 Task: Find connections with filter location San Pablo Jocopilas with filter topic #nowhiringwith filter profile language English with filter current company Flipkart with filter school Goa Institute of Management (GIM) with filter industry Biotechnology Research with filter service category Information Management with filter keywords title Social Media Specialist
Action: Mouse moved to (521, 83)
Screenshot: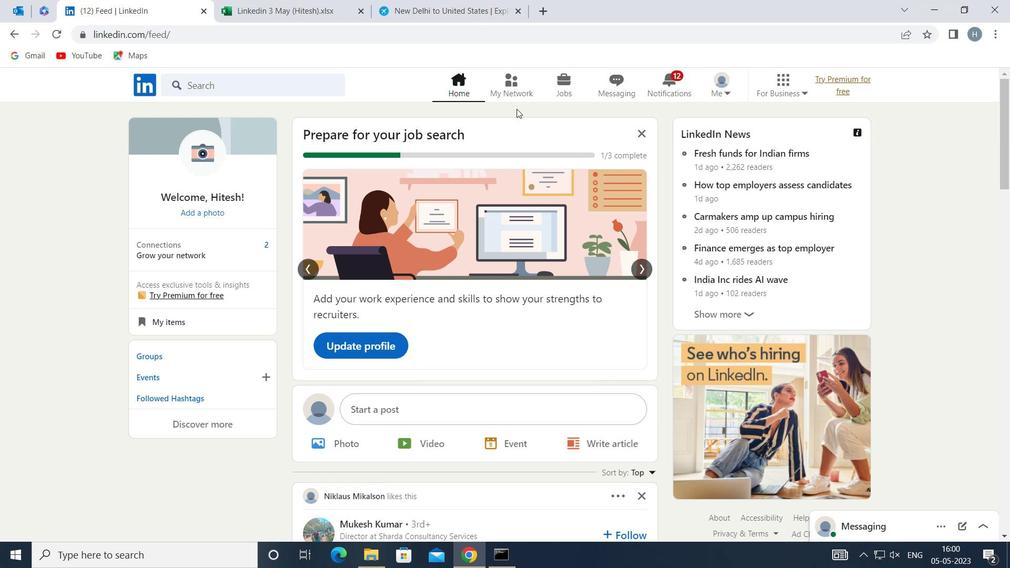 
Action: Mouse pressed left at (521, 83)
Screenshot: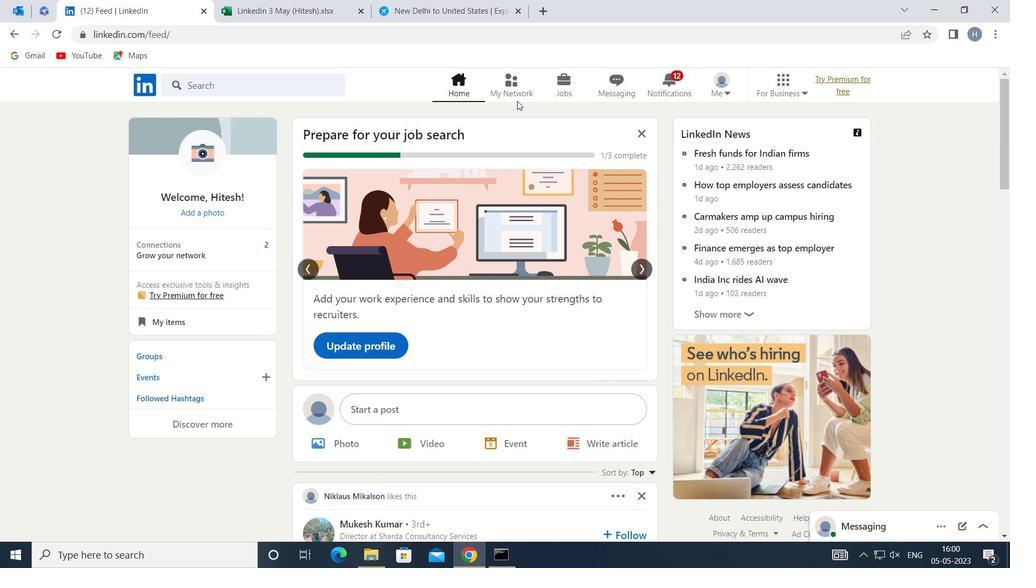 
Action: Mouse moved to (300, 153)
Screenshot: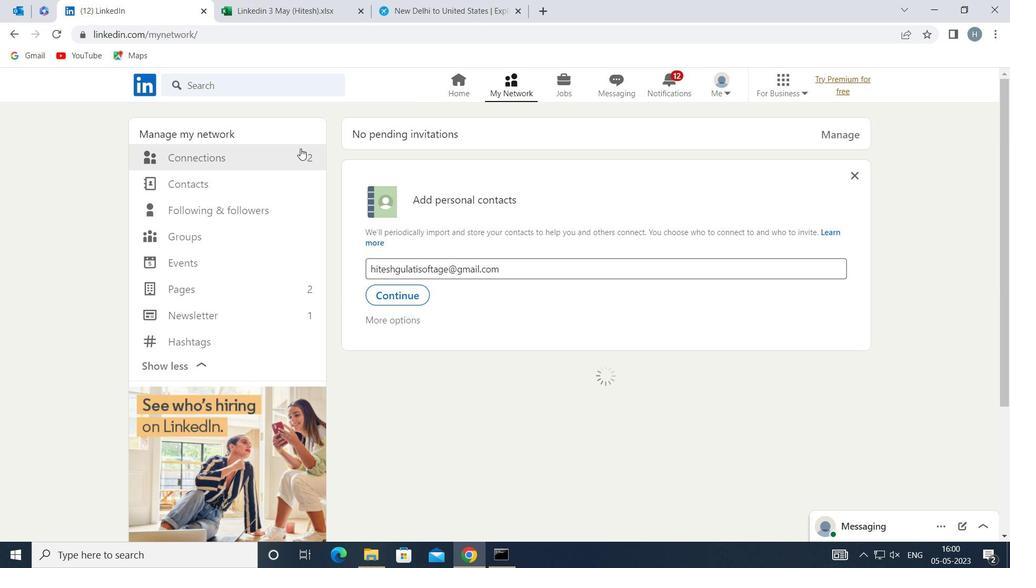 
Action: Mouse pressed left at (300, 153)
Screenshot: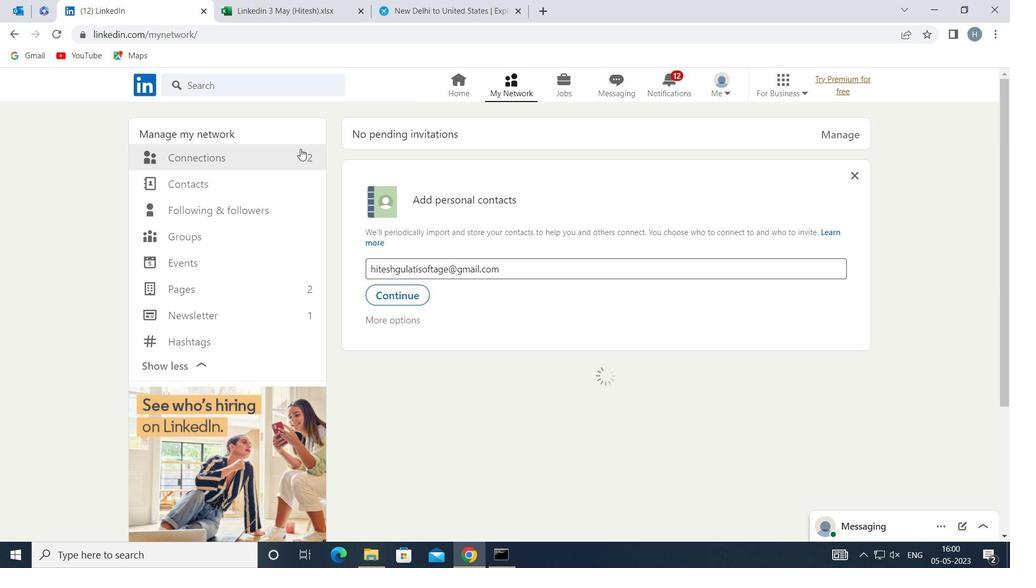 
Action: Mouse moved to (582, 160)
Screenshot: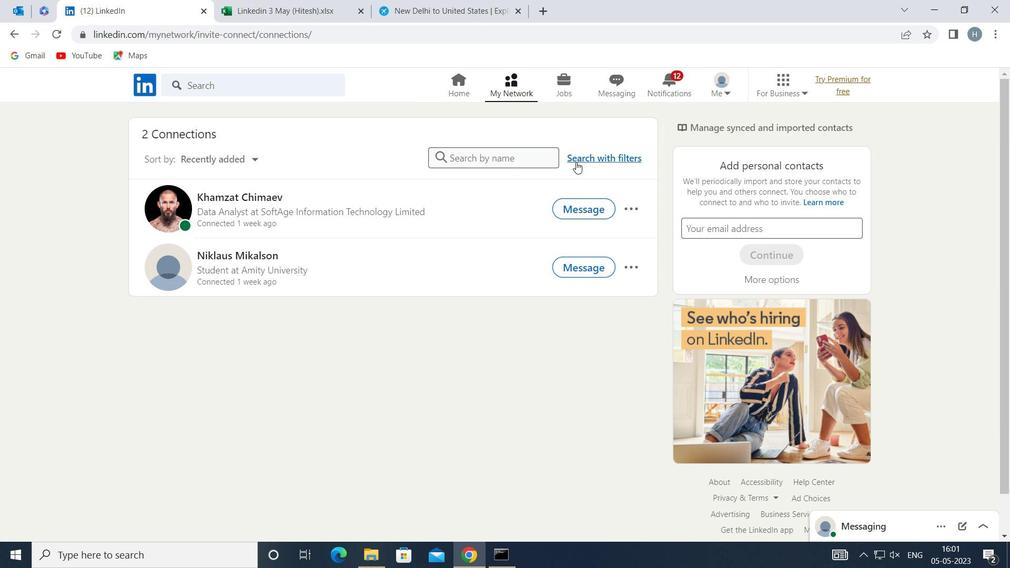 
Action: Mouse pressed left at (582, 160)
Screenshot: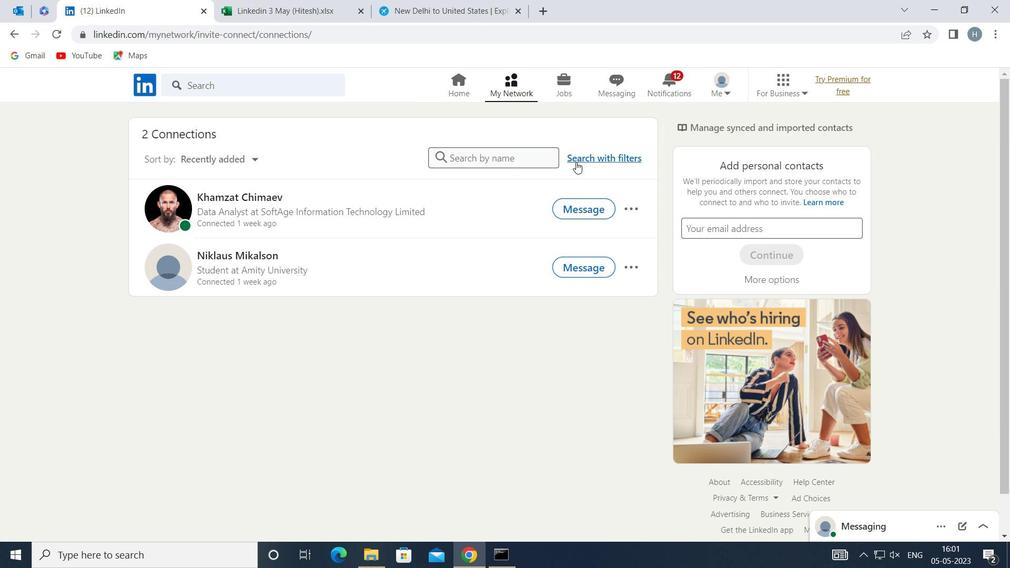 
Action: Mouse moved to (559, 123)
Screenshot: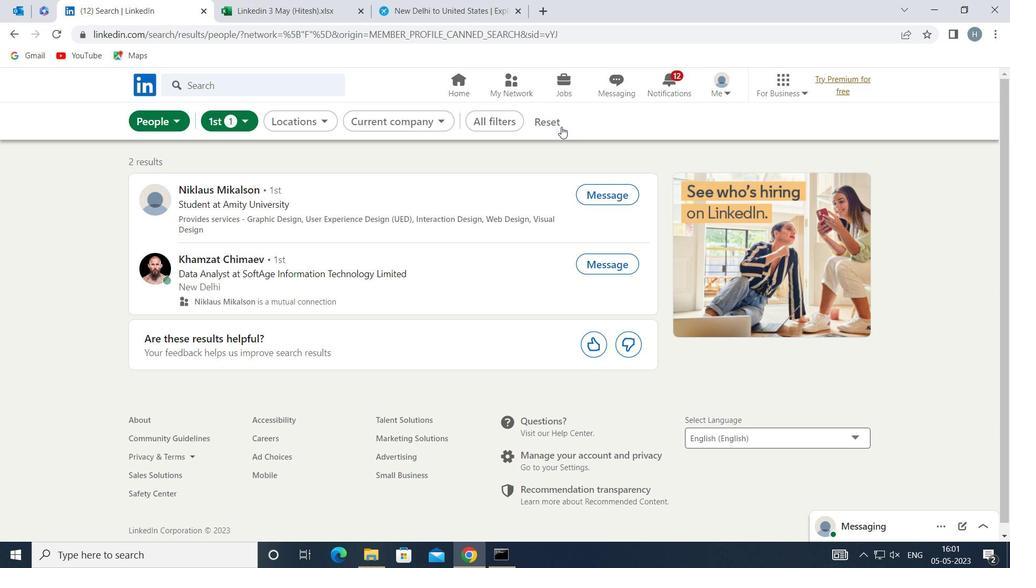 
Action: Mouse pressed left at (559, 123)
Screenshot: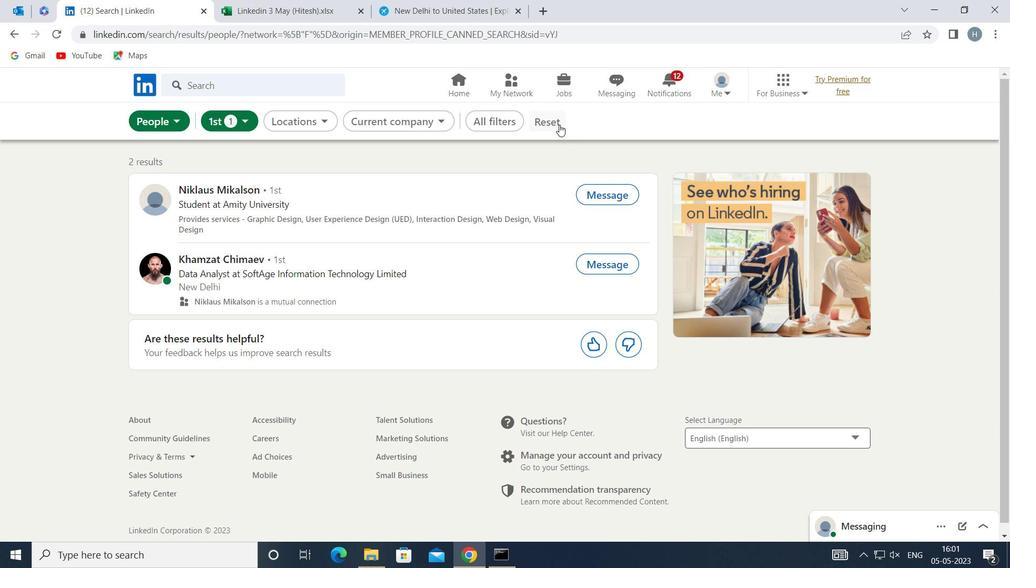 
Action: Mouse moved to (539, 118)
Screenshot: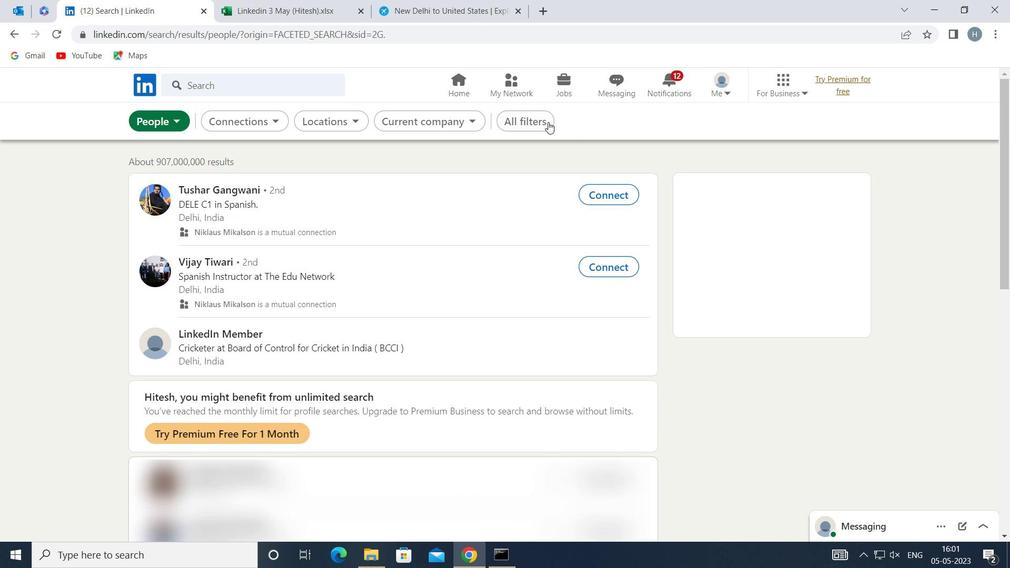 
Action: Mouse pressed left at (539, 118)
Screenshot: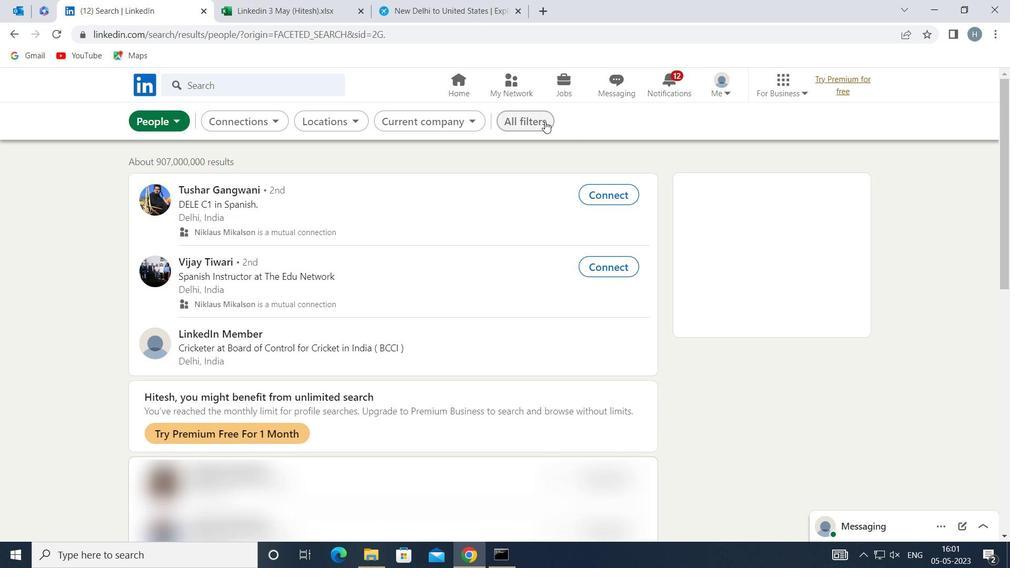 
Action: Mouse moved to (761, 220)
Screenshot: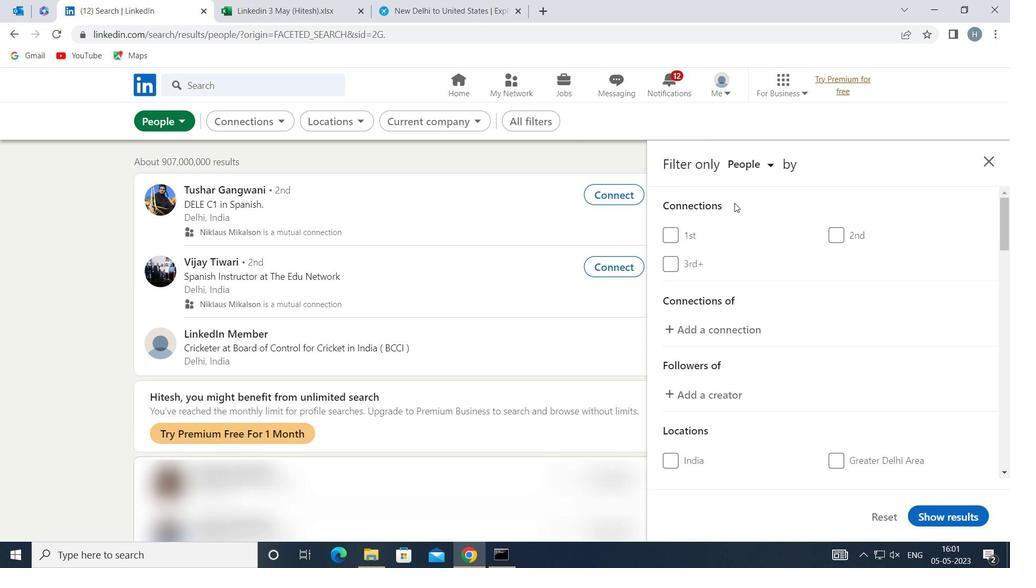 
Action: Mouse scrolled (761, 220) with delta (0, 0)
Screenshot: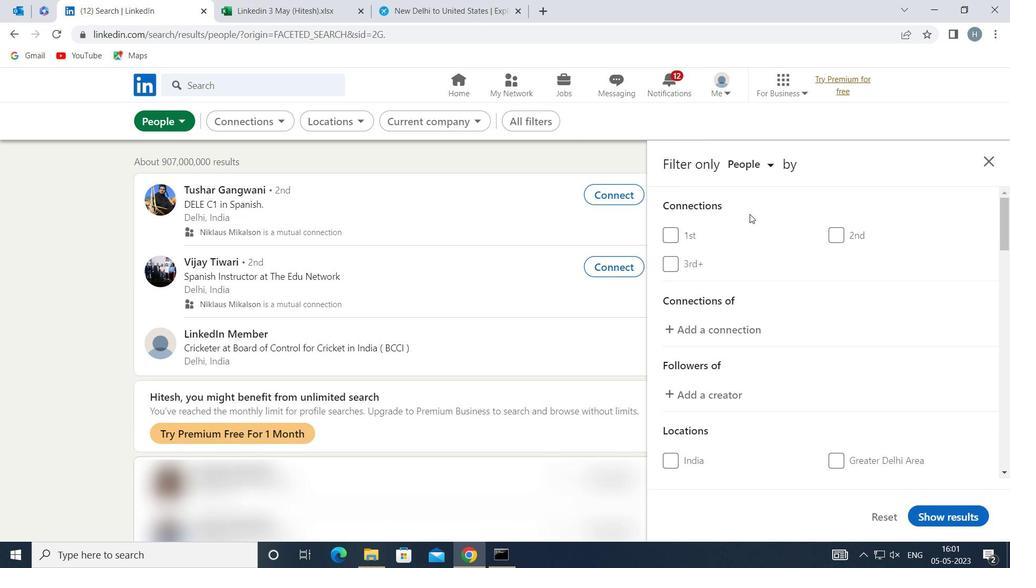 
Action: Mouse scrolled (761, 220) with delta (0, 0)
Screenshot: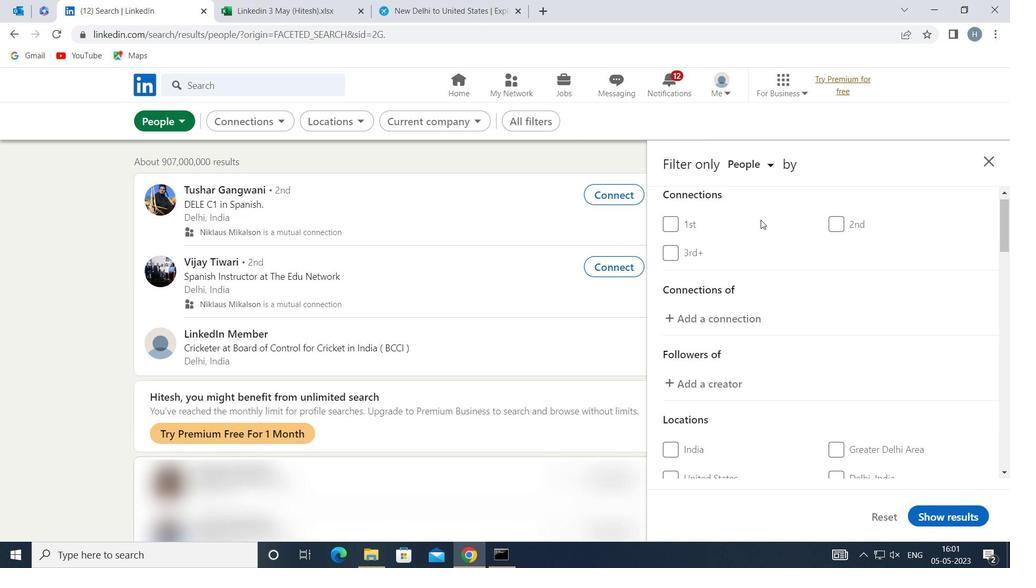 
Action: Mouse moved to (849, 378)
Screenshot: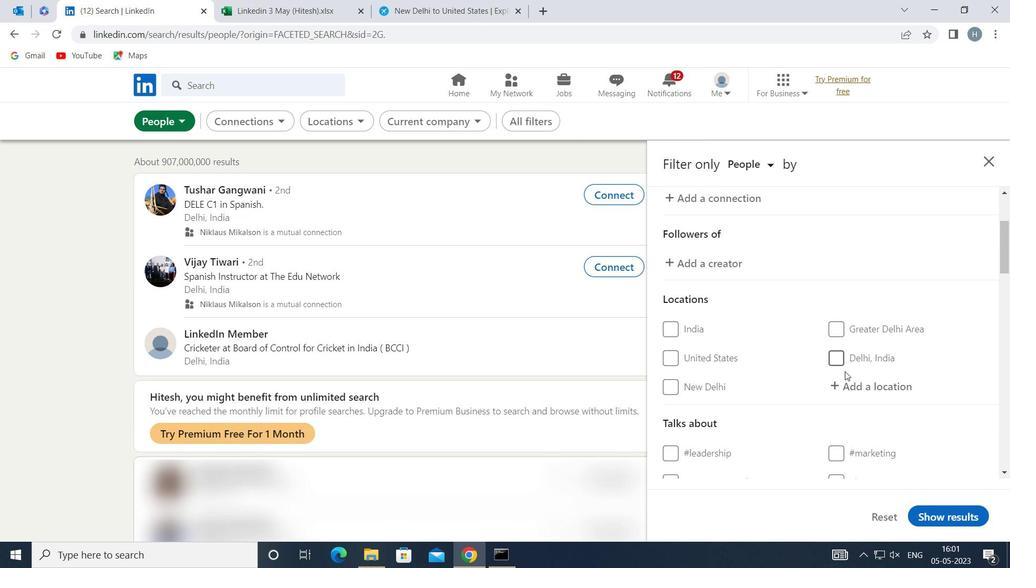 
Action: Mouse pressed left at (849, 378)
Screenshot: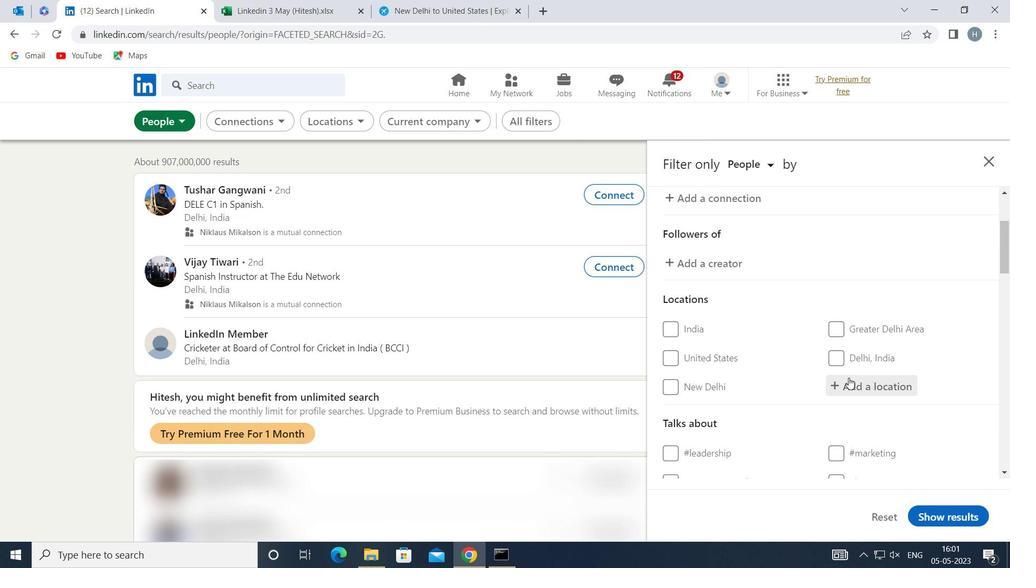 
Action: Mouse moved to (850, 378)
Screenshot: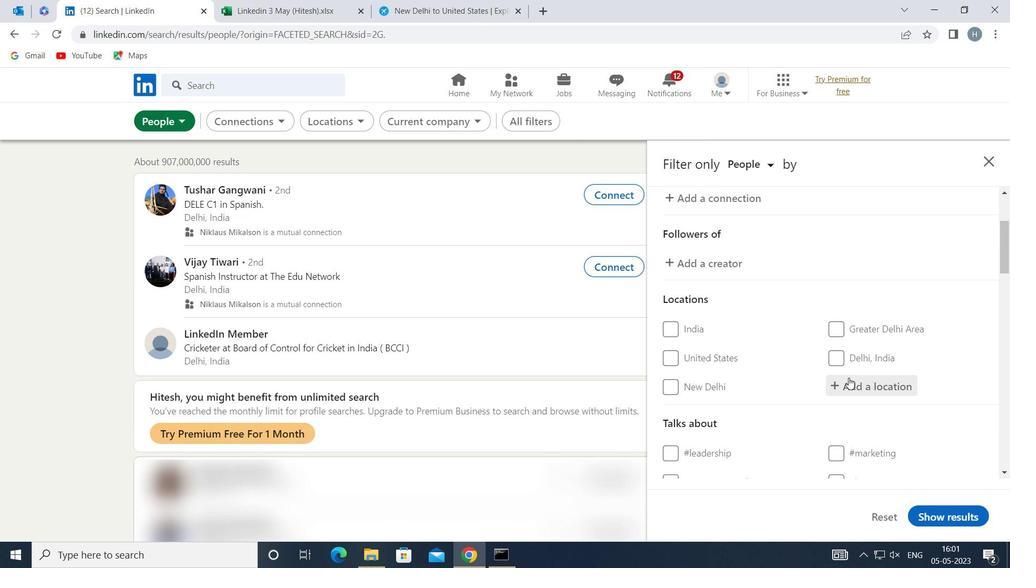 
Action: Key pressed <Key.shift>SAN<Key.space><Key.shift>PABLO<Key.space><Key.shift>JOCO
Screenshot: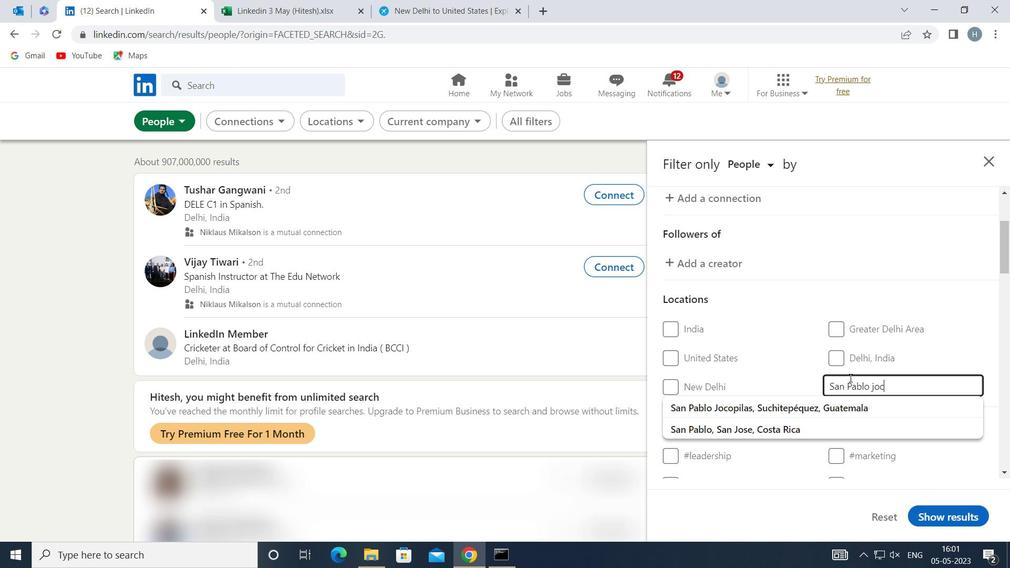 
Action: Mouse moved to (787, 401)
Screenshot: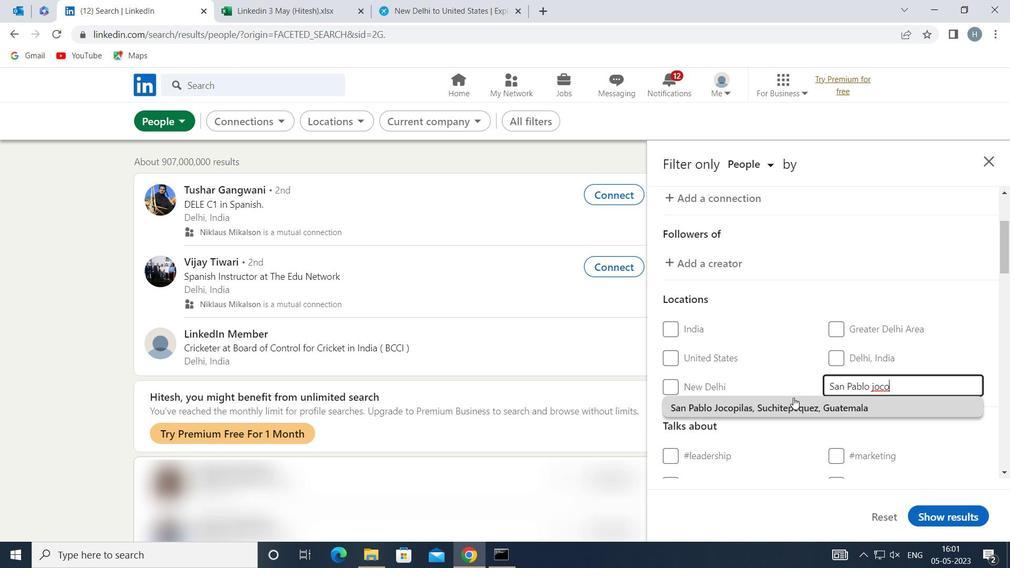 
Action: Mouse pressed left at (787, 401)
Screenshot: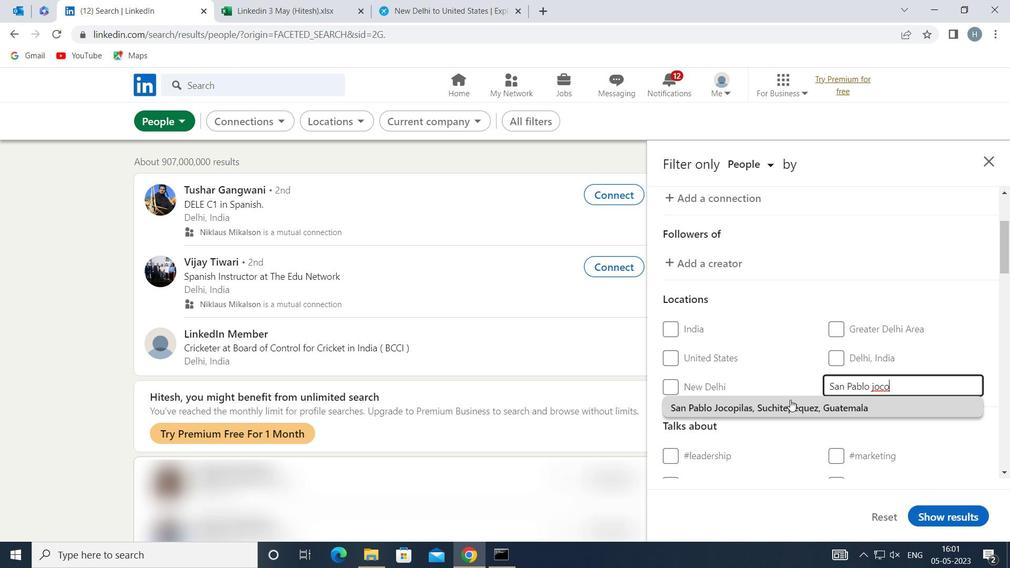 
Action: Mouse moved to (778, 347)
Screenshot: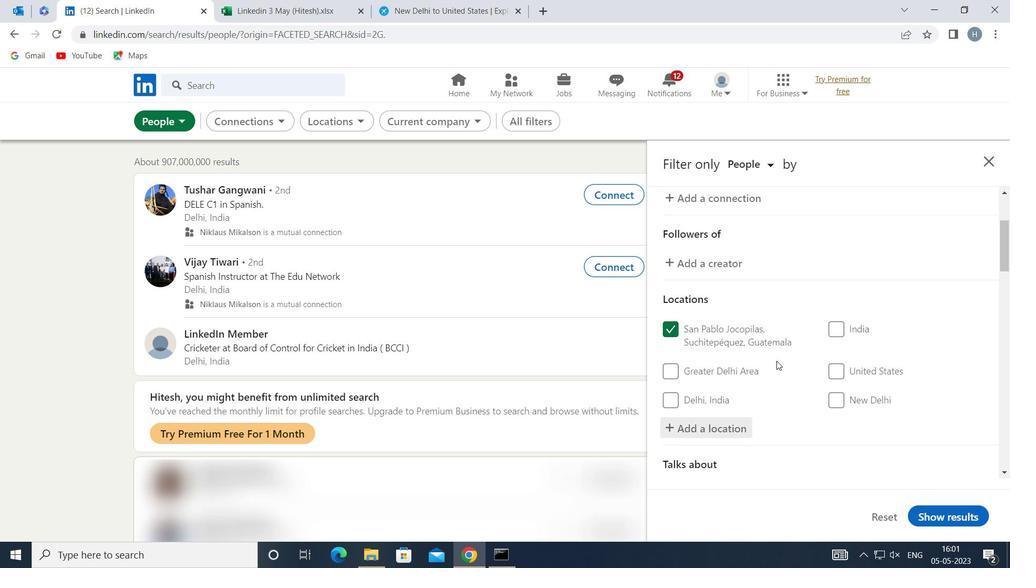 
Action: Mouse scrolled (778, 346) with delta (0, 0)
Screenshot: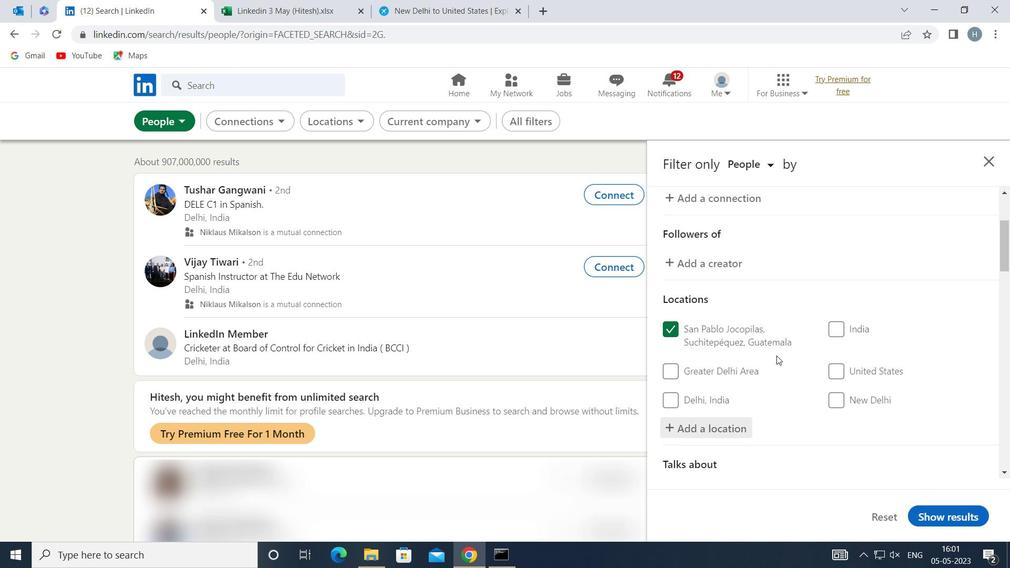 
Action: Mouse moved to (778, 347)
Screenshot: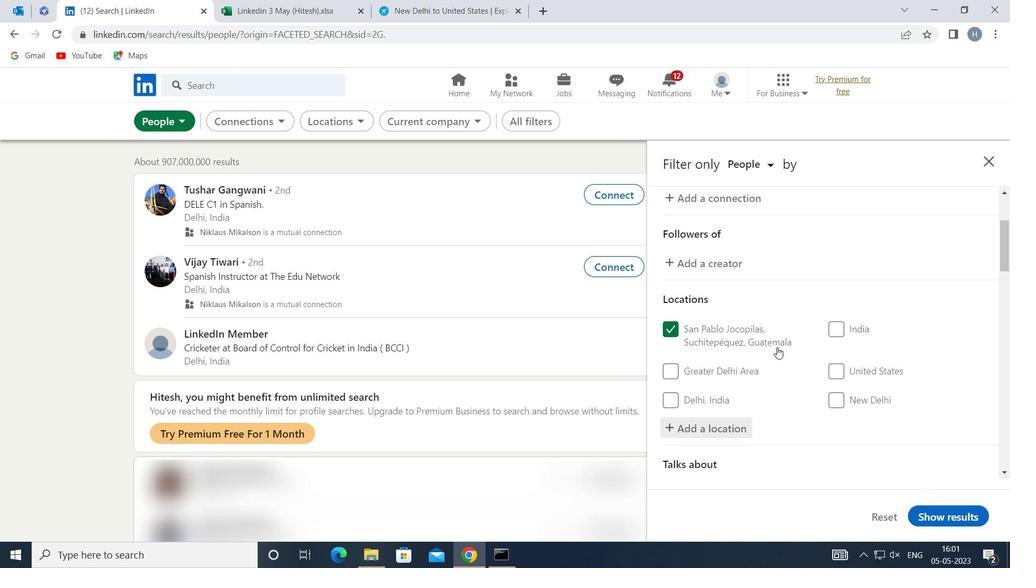 
Action: Mouse scrolled (778, 346) with delta (0, 0)
Screenshot: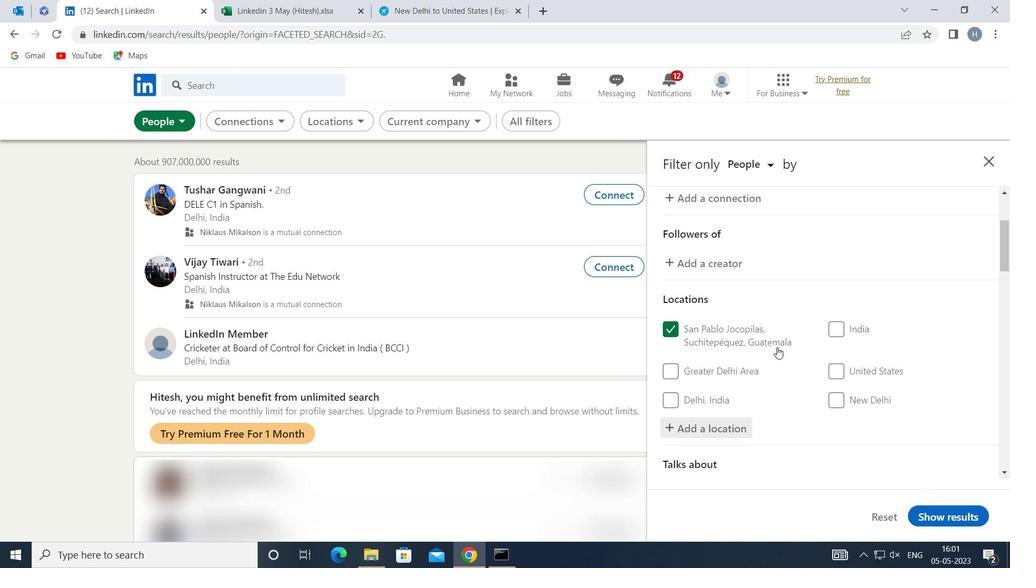 
Action: Mouse moved to (791, 342)
Screenshot: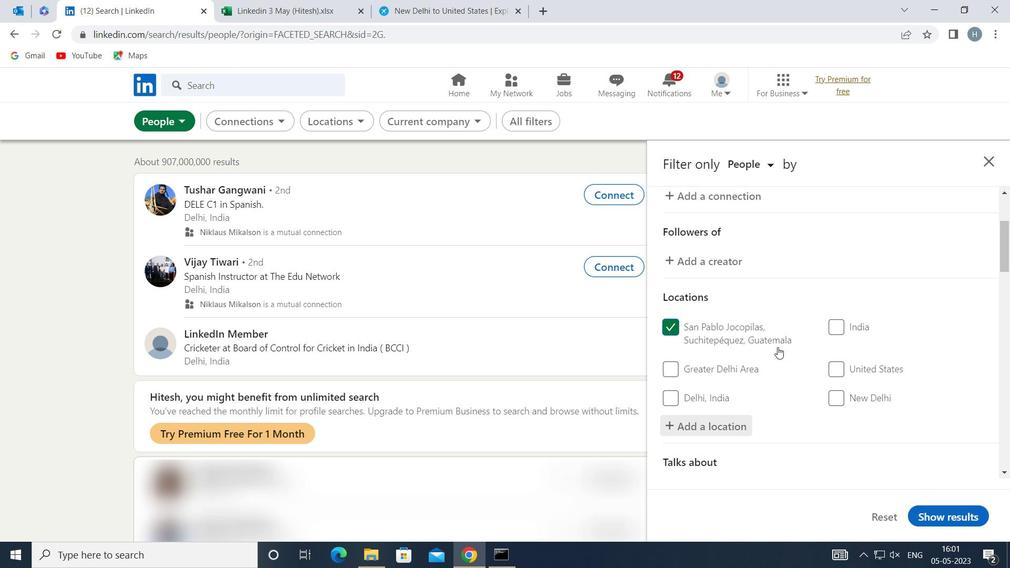 
Action: Mouse scrolled (791, 341) with delta (0, 0)
Screenshot: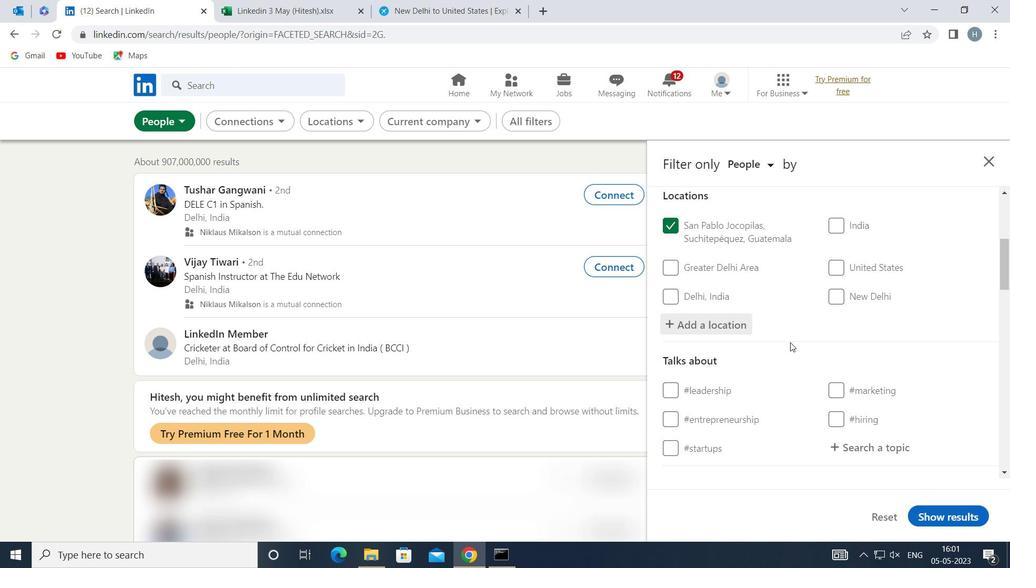 
Action: Mouse moved to (847, 352)
Screenshot: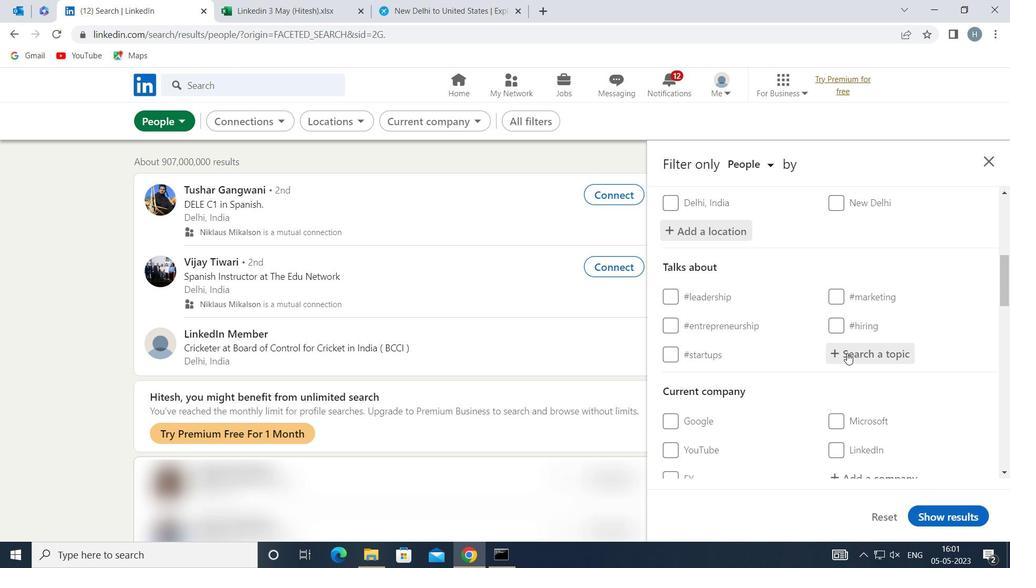 
Action: Mouse pressed left at (847, 352)
Screenshot: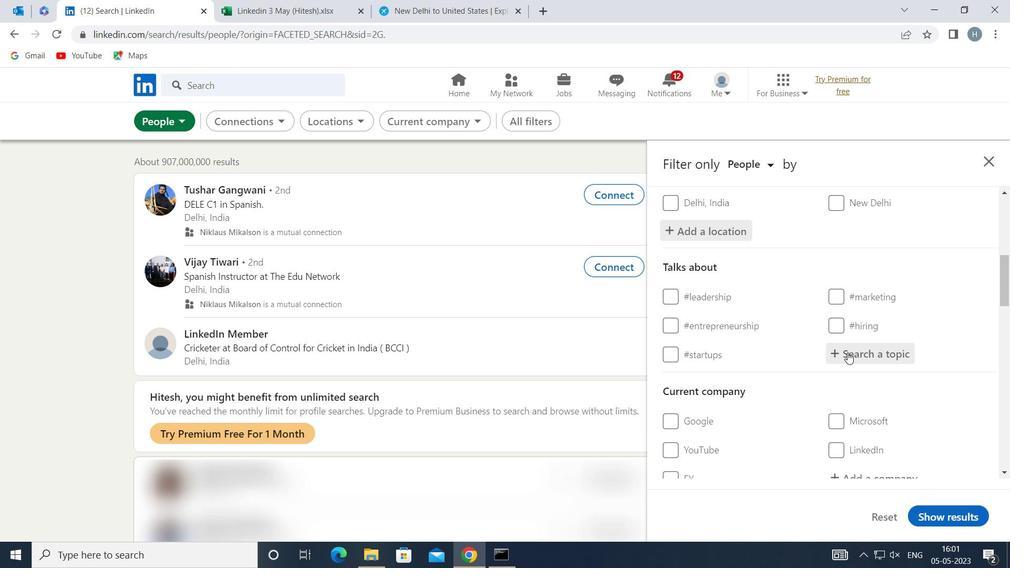 
Action: Key pressed NOWHIRING
Screenshot: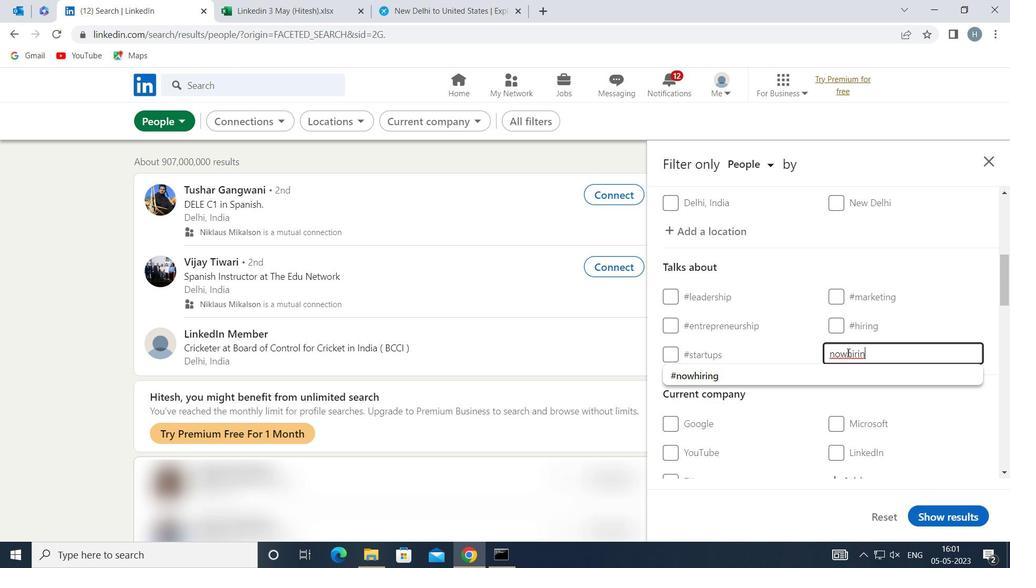 
Action: Mouse moved to (795, 370)
Screenshot: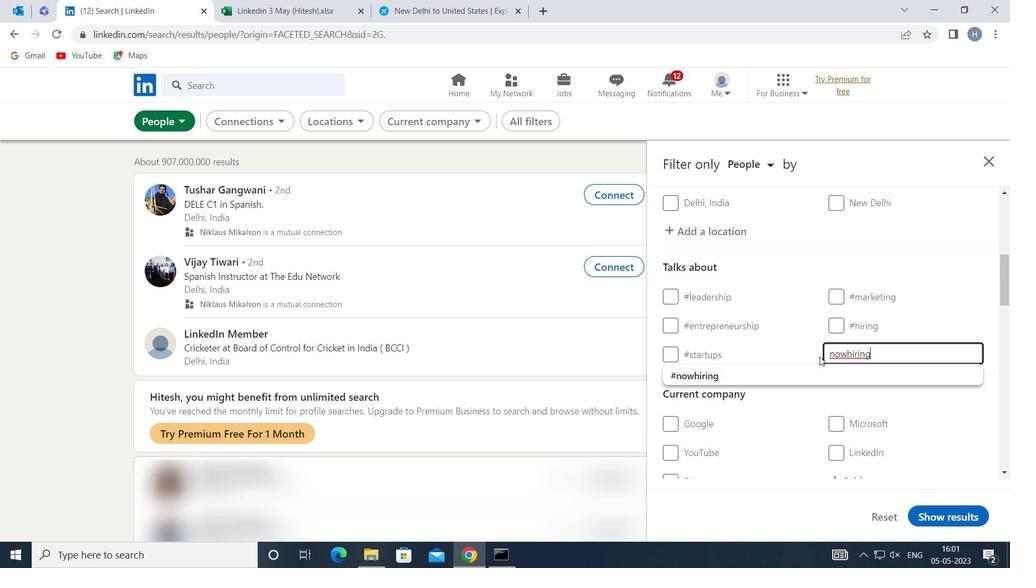 
Action: Mouse pressed left at (795, 370)
Screenshot: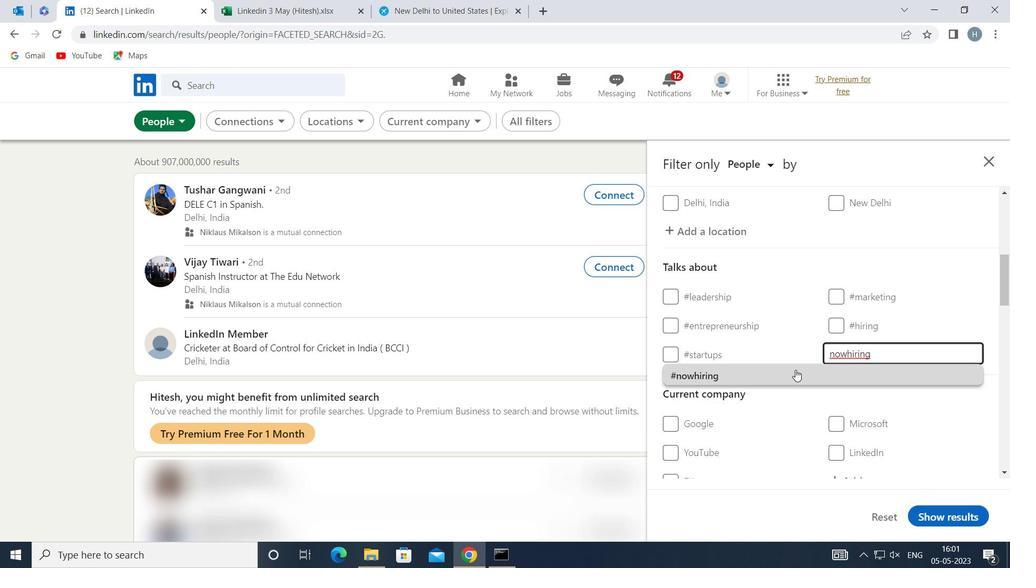 
Action: Mouse moved to (796, 360)
Screenshot: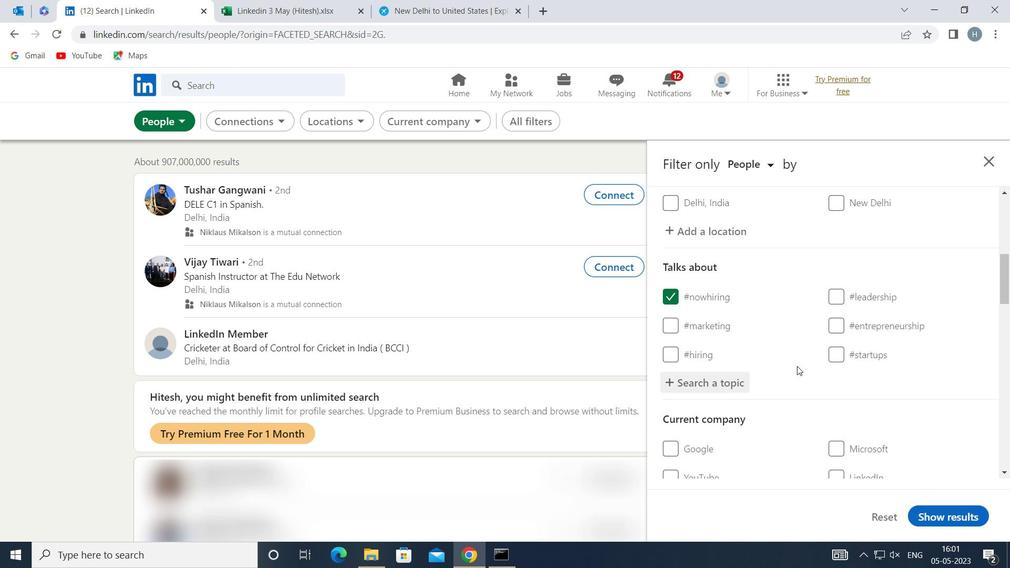 
Action: Mouse scrolled (796, 360) with delta (0, 0)
Screenshot: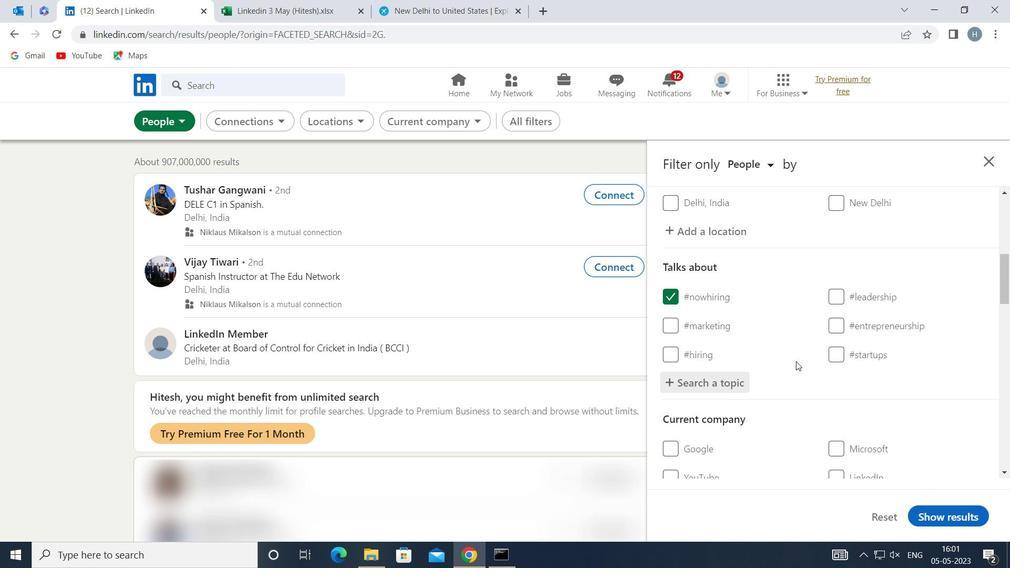 
Action: Mouse moved to (795, 356)
Screenshot: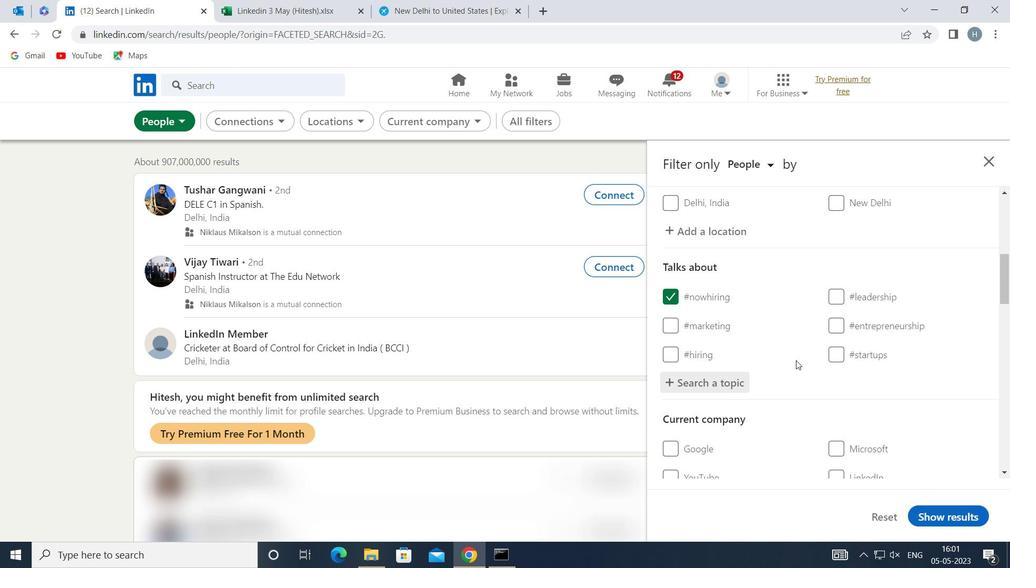 
Action: Mouse scrolled (795, 356) with delta (0, 0)
Screenshot: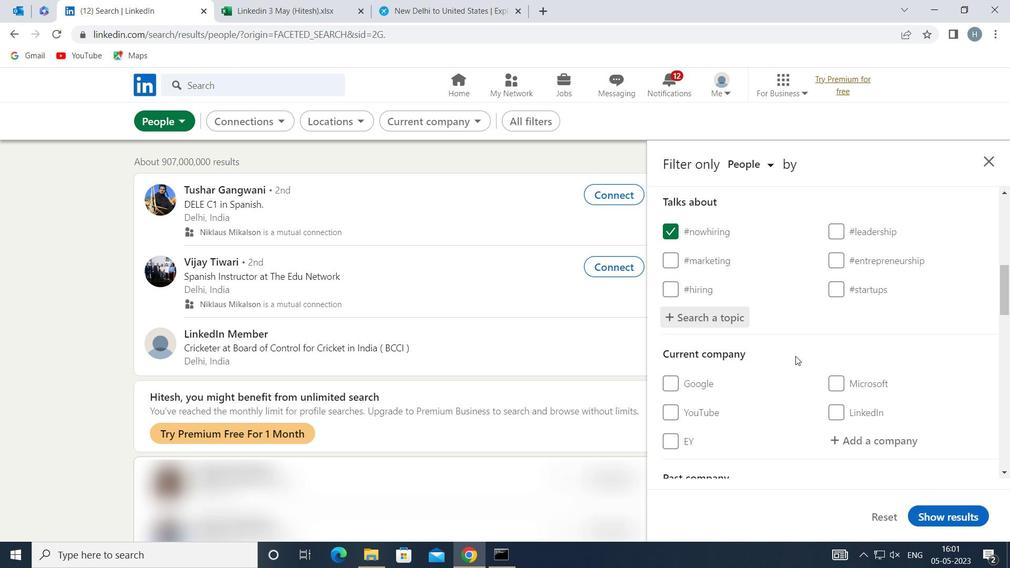 
Action: Mouse moved to (795, 356)
Screenshot: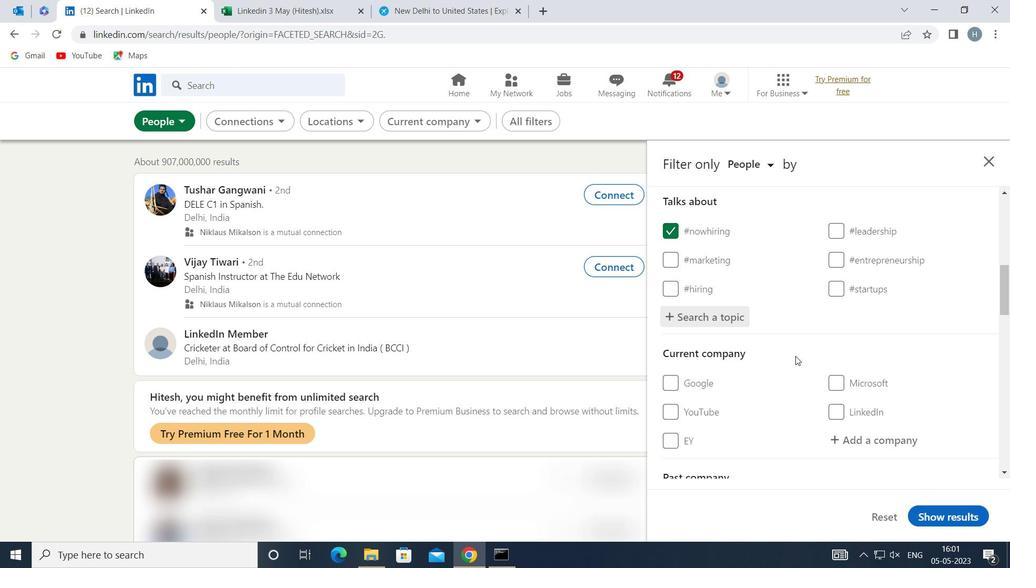 
Action: Mouse scrolled (795, 355) with delta (0, 0)
Screenshot: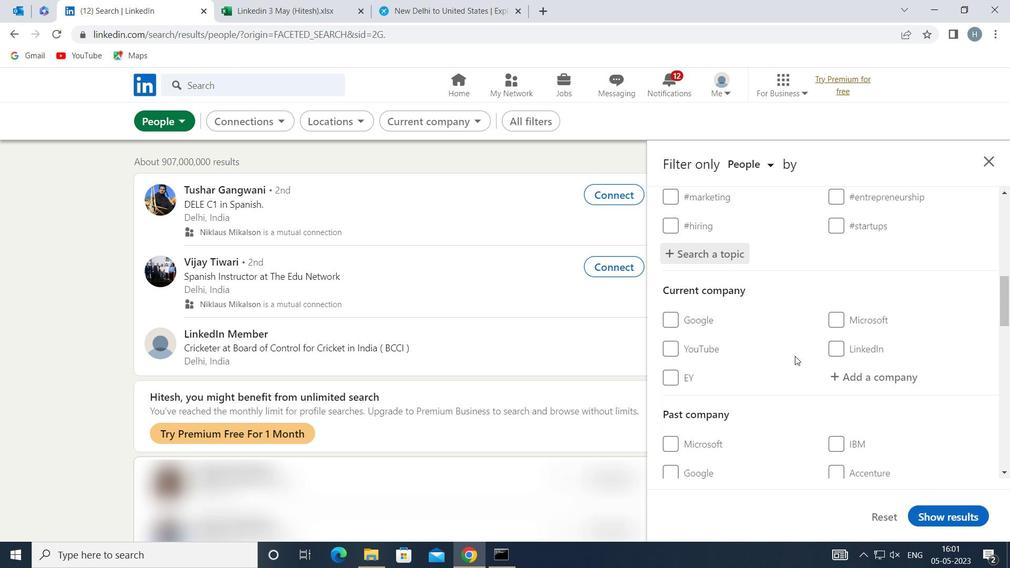 
Action: Mouse scrolled (795, 355) with delta (0, 0)
Screenshot: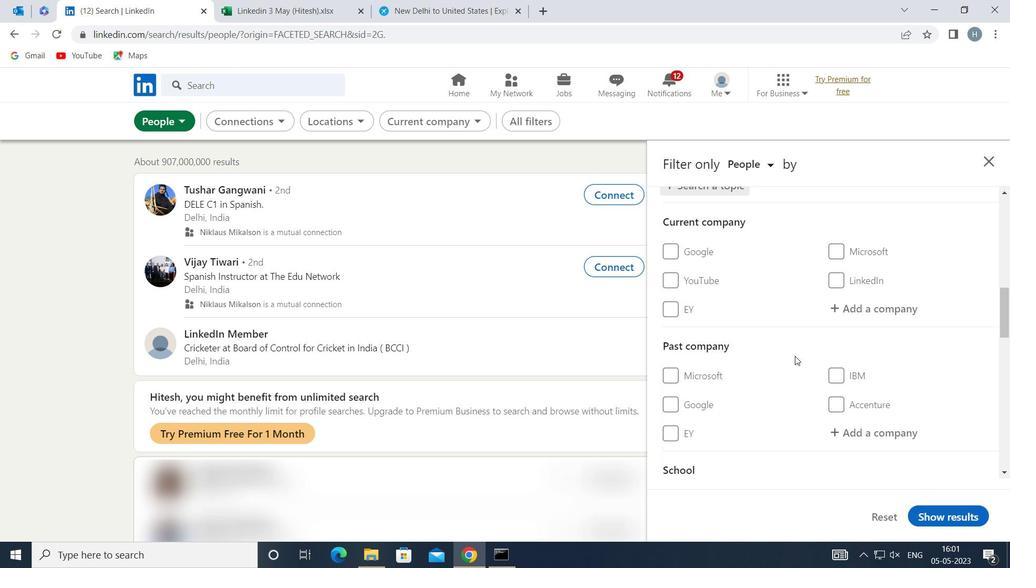 
Action: Mouse moved to (795, 355)
Screenshot: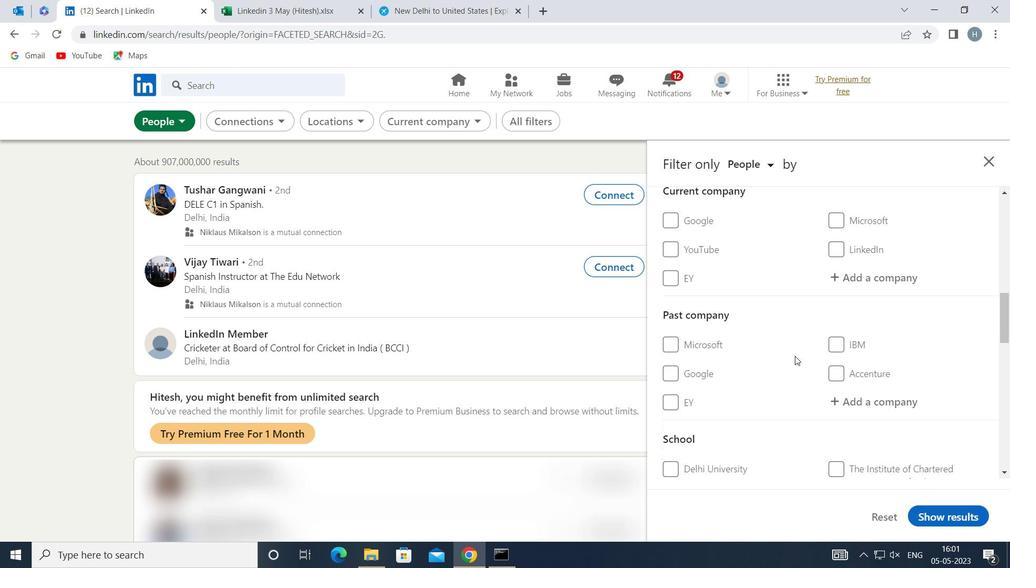 
Action: Mouse scrolled (795, 355) with delta (0, 0)
Screenshot: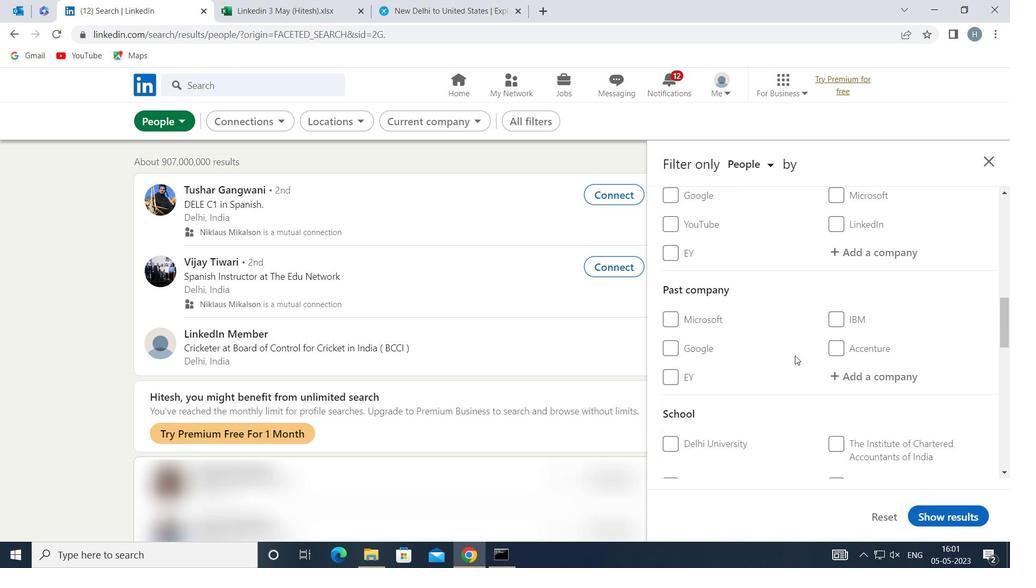 
Action: Mouse scrolled (795, 355) with delta (0, 0)
Screenshot: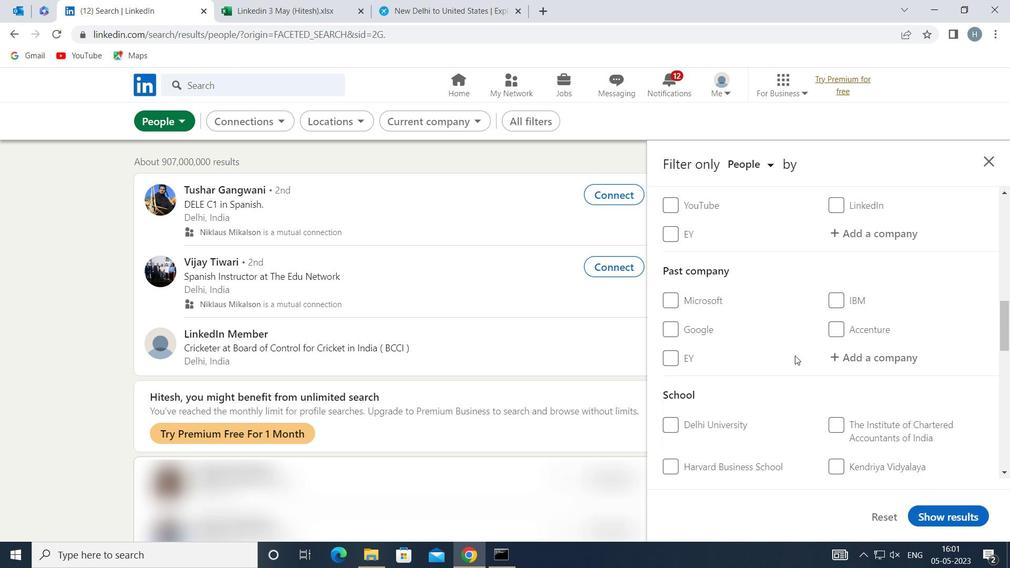 
Action: Mouse moved to (794, 355)
Screenshot: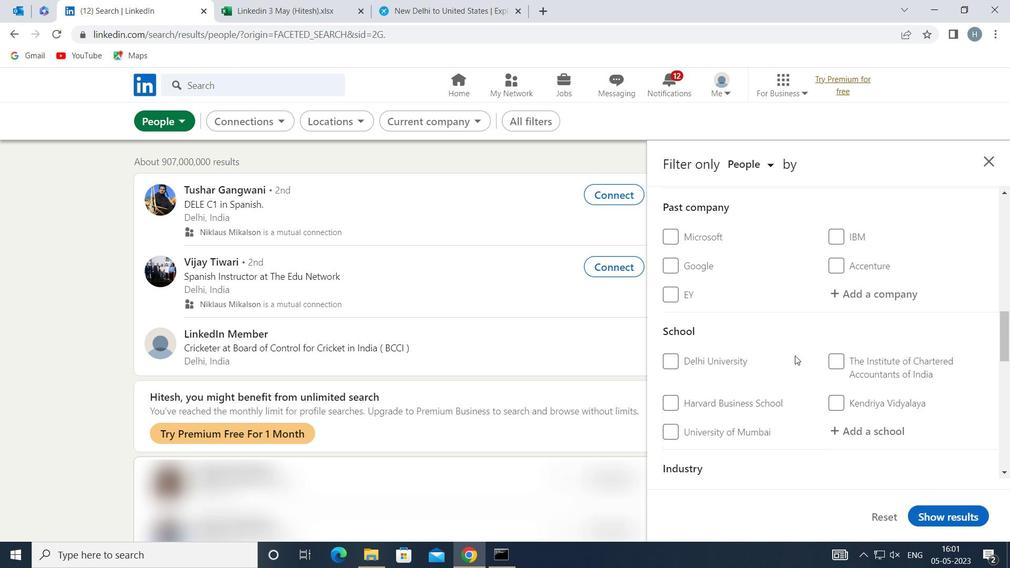 
Action: Mouse scrolled (794, 354) with delta (0, 0)
Screenshot: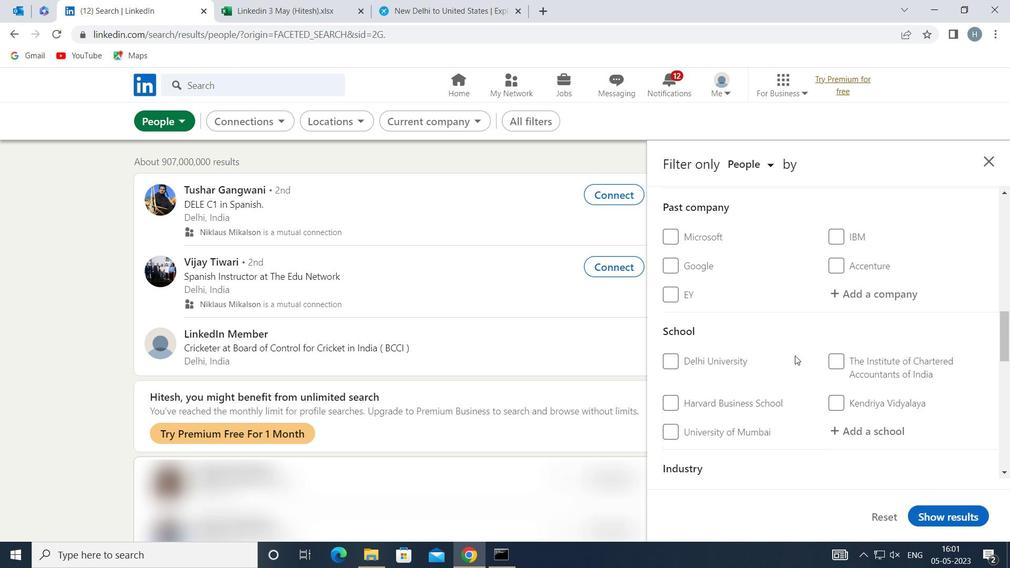 
Action: Mouse scrolled (794, 354) with delta (0, 0)
Screenshot: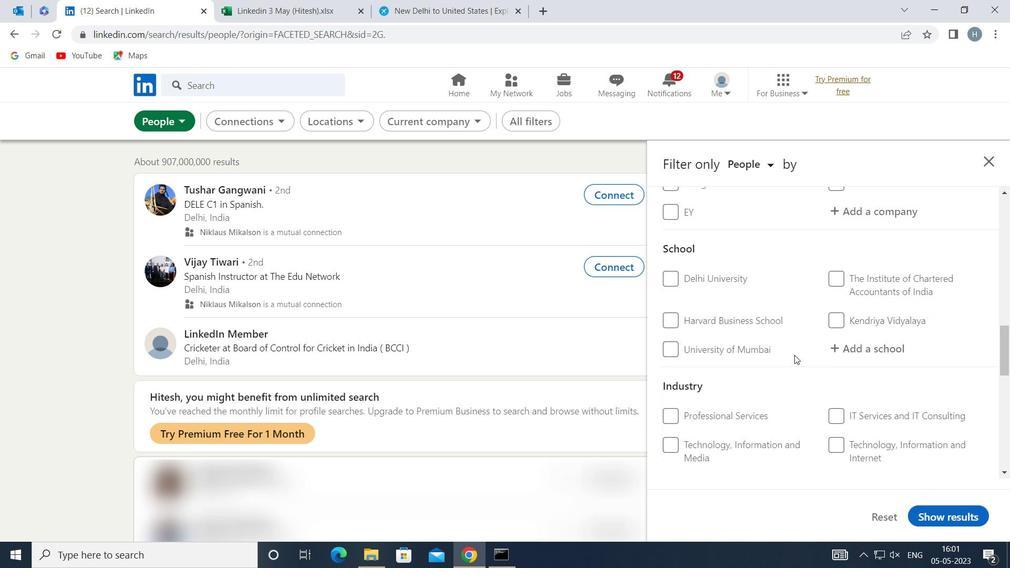 
Action: Mouse scrolled (794, 354) with delta (0, 0)
Screenshot: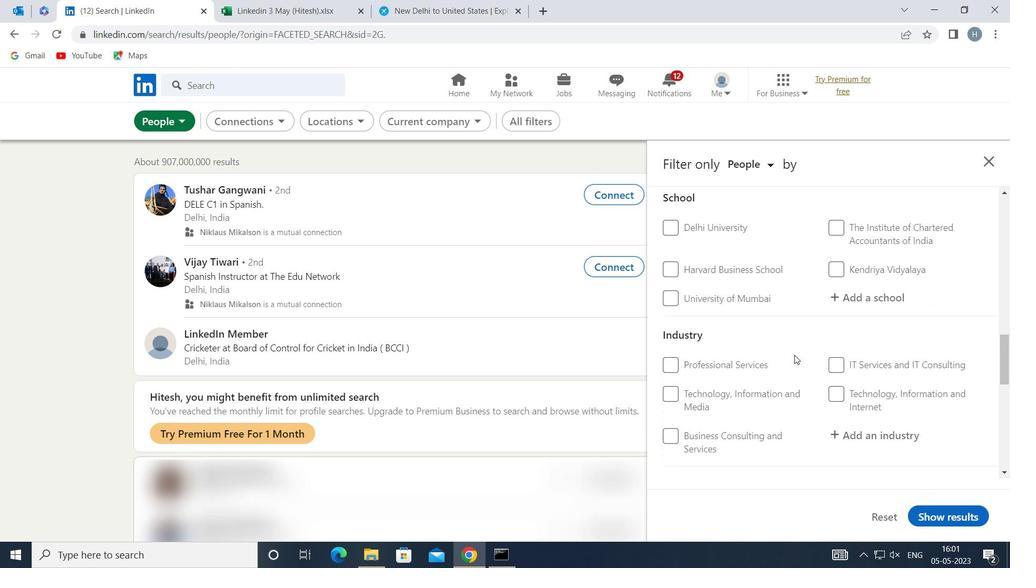 
Action: Mouse moved to (689, 390)
Screenshot: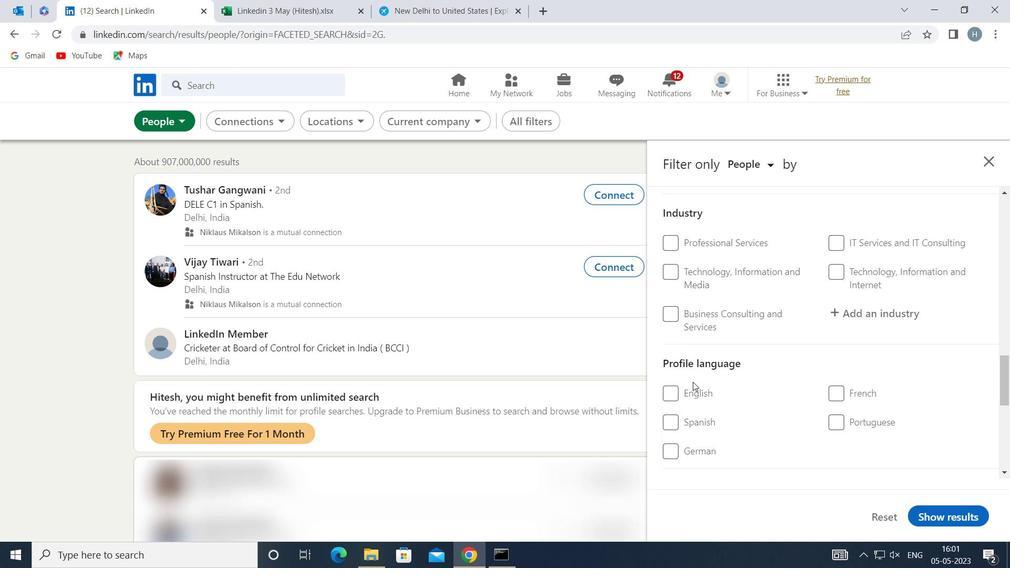 
Action: Mouse pressed left at (689, 390)
Screenshot: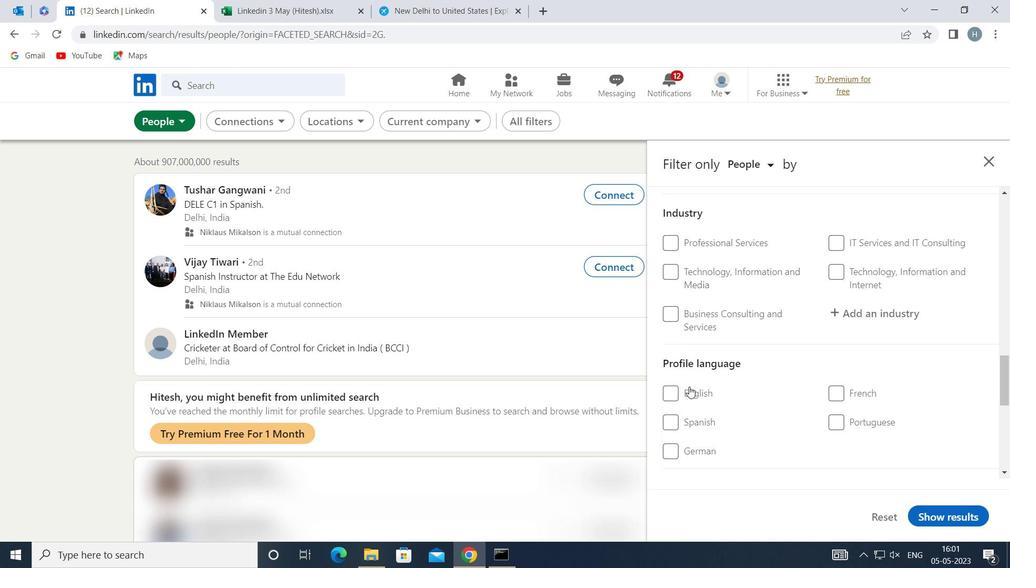 
Action: Mouse moved to (783, 386)
Screenshot: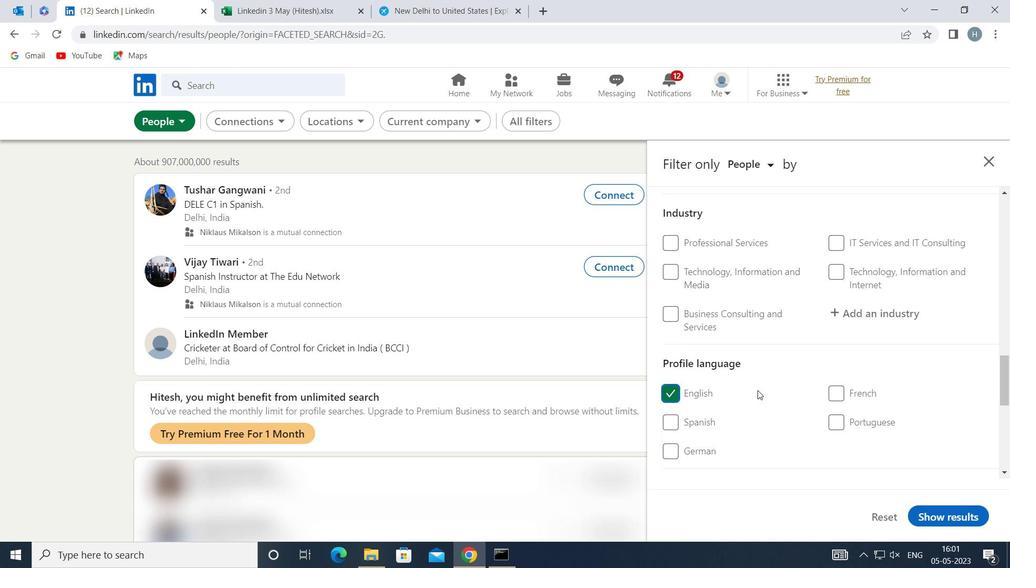 
Action: Mouse scrolled (783, 386) with delta (0, 0)
Screenshot: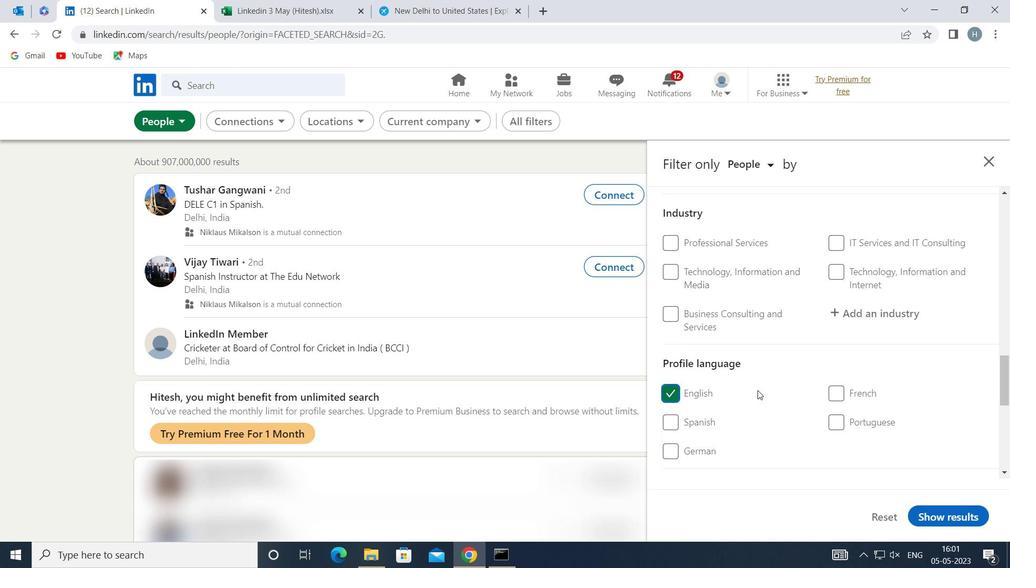 
Action: Mouse scrolled (783, 386) with delta (0, 0)
Screenshot: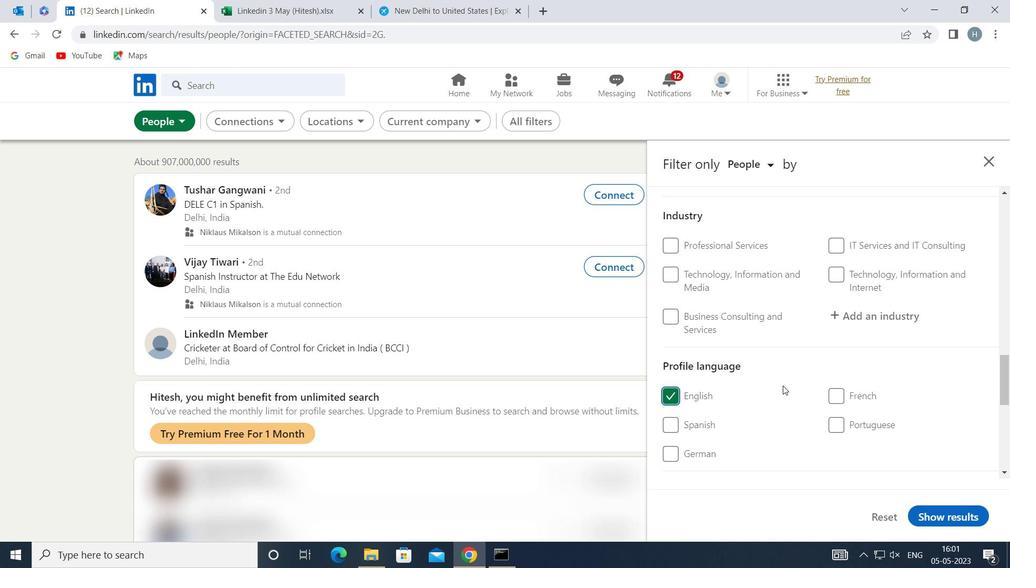 
Action: Mouse scrolled (783, 386) with delta (0, 0)
Screenshot: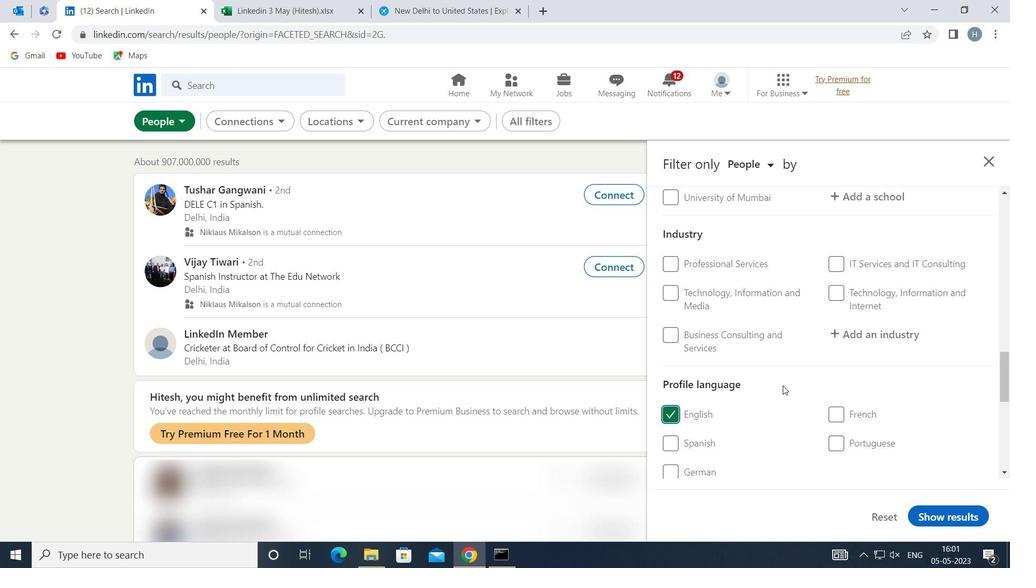 
Action: Mouse scrolled (783, 386) with delta (0, 0)
Screenshot: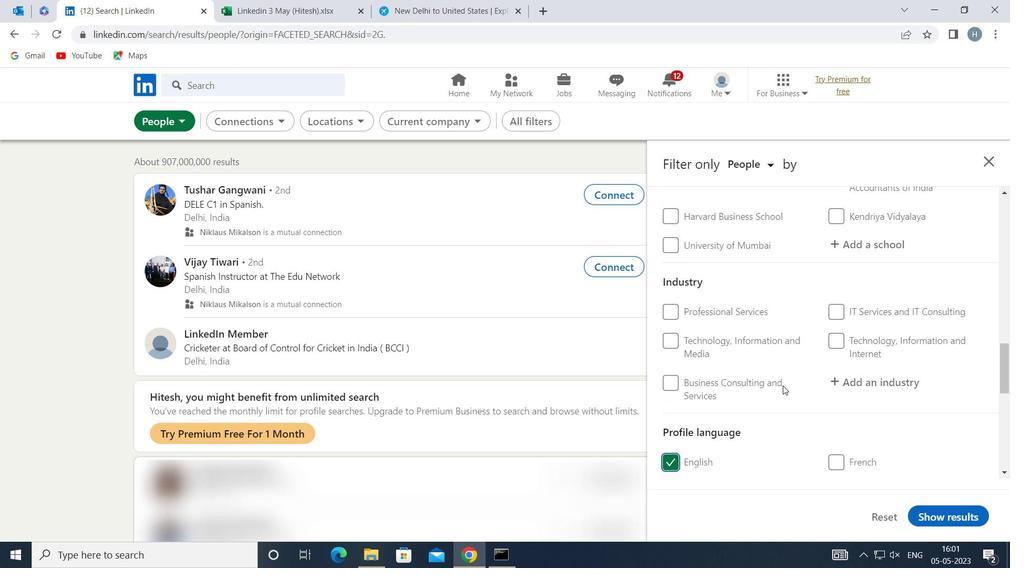 
Action: Mouse scrolled (783, 386) with delta (0, 0)
Screenshot: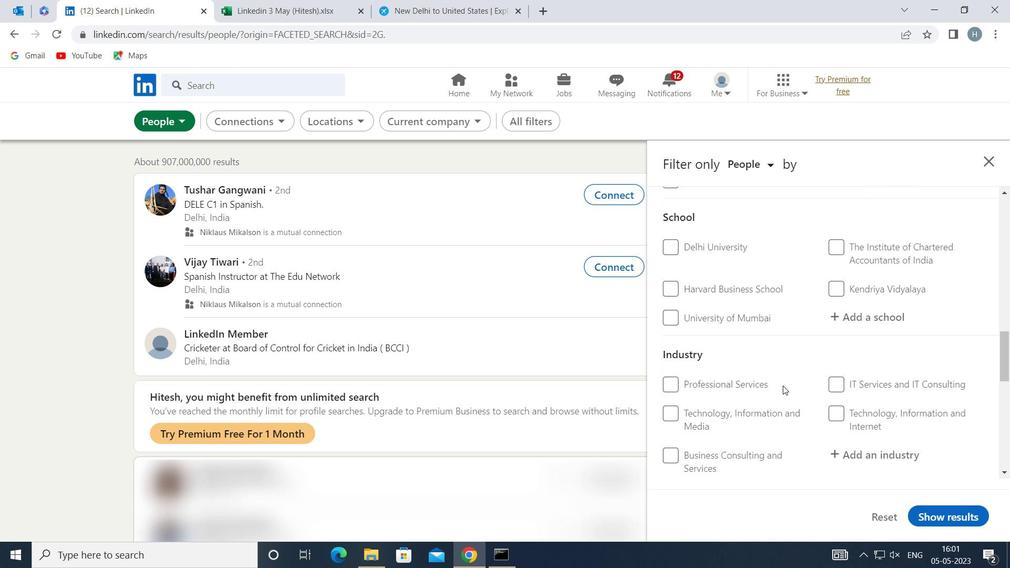 
Action: Mouse scrolled (783, 385) with delta (0, 0)
Screenshot: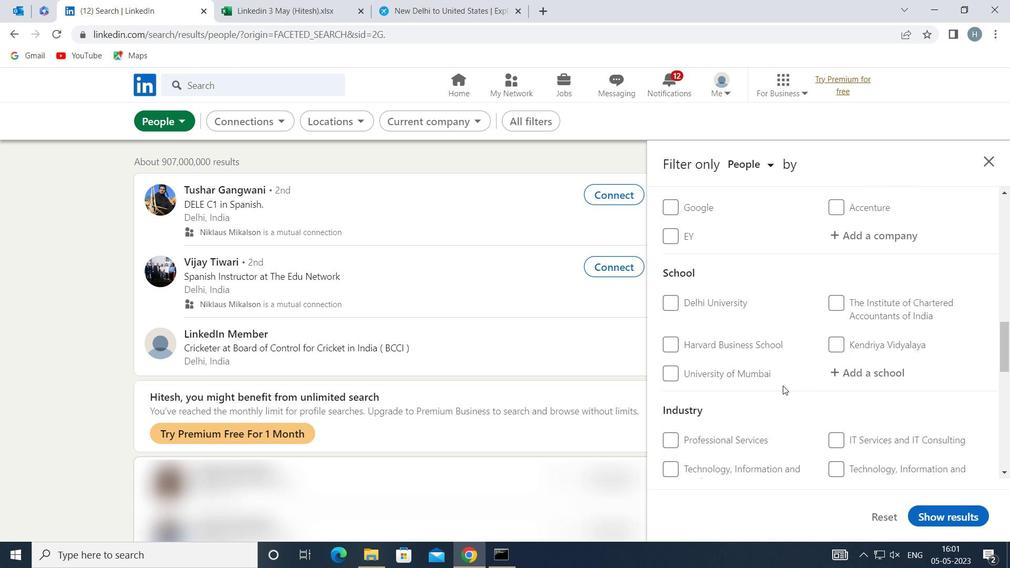 
Action: Mouse scrolled (783, 386) with delta (0, 0)
Screenshot: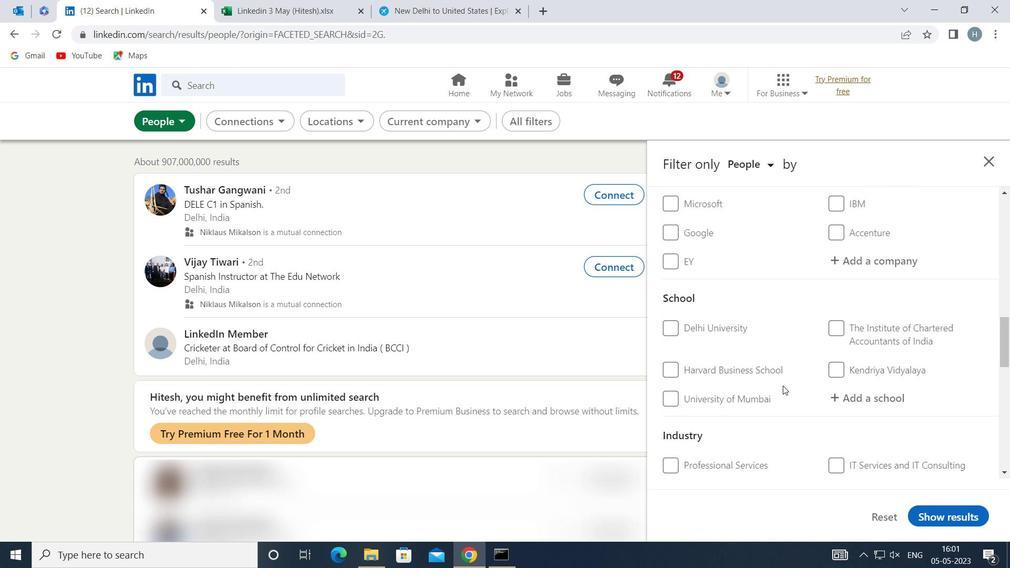 
Action: Mouse scrolled (783, 386) with delta (0, 0)
Screenshot: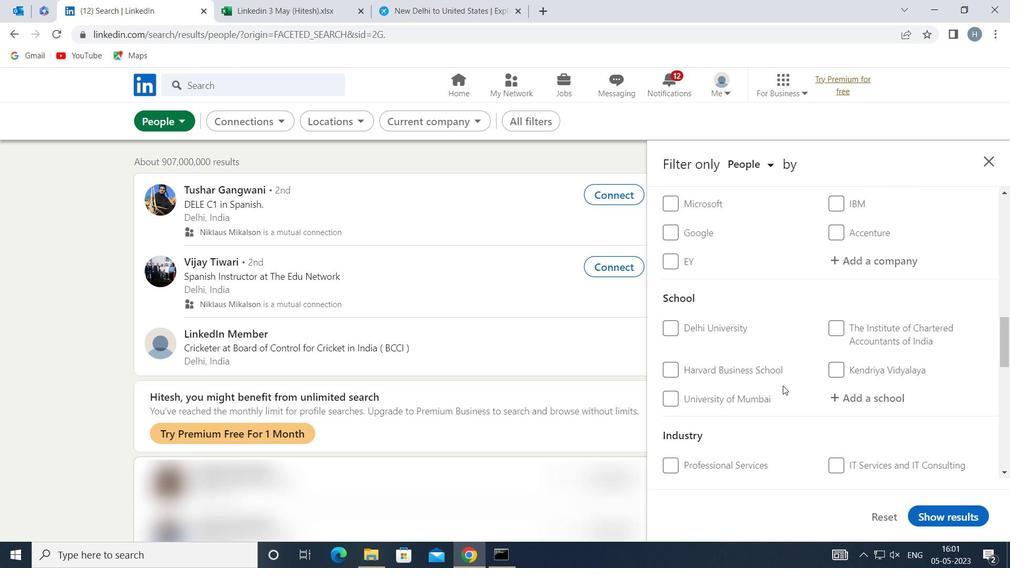 
Action: Mouse scrolled (783, 386) with delta (0, 0)
Screenshot: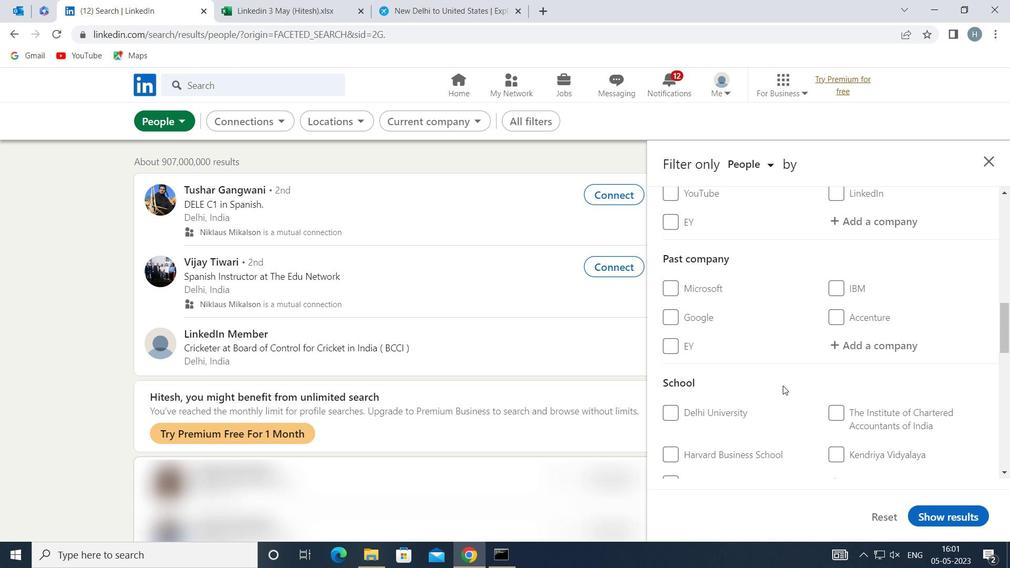 
Action: Mouse moved to (868, 372)
Screenshot: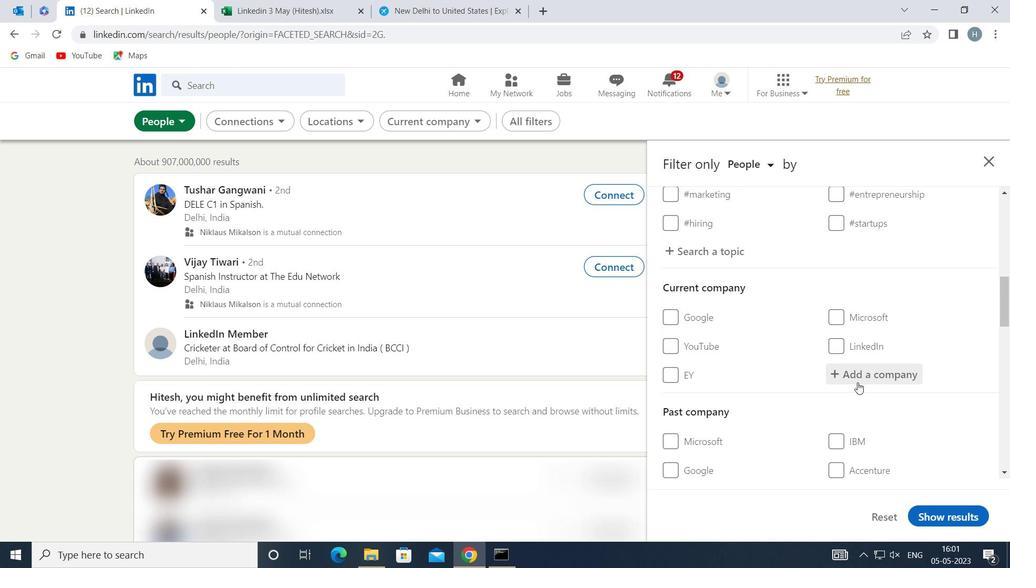 
Action: Mouse pressed left at (868, 372)
Screenshot: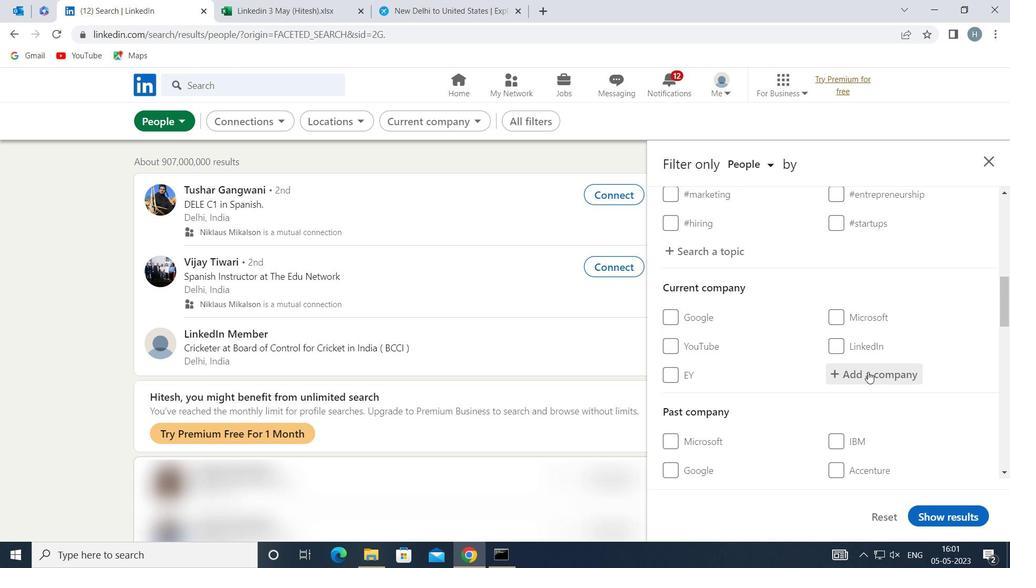 
Action: Key pressed <Key.shift>FLIP<Key.shift>KART
Screenshot: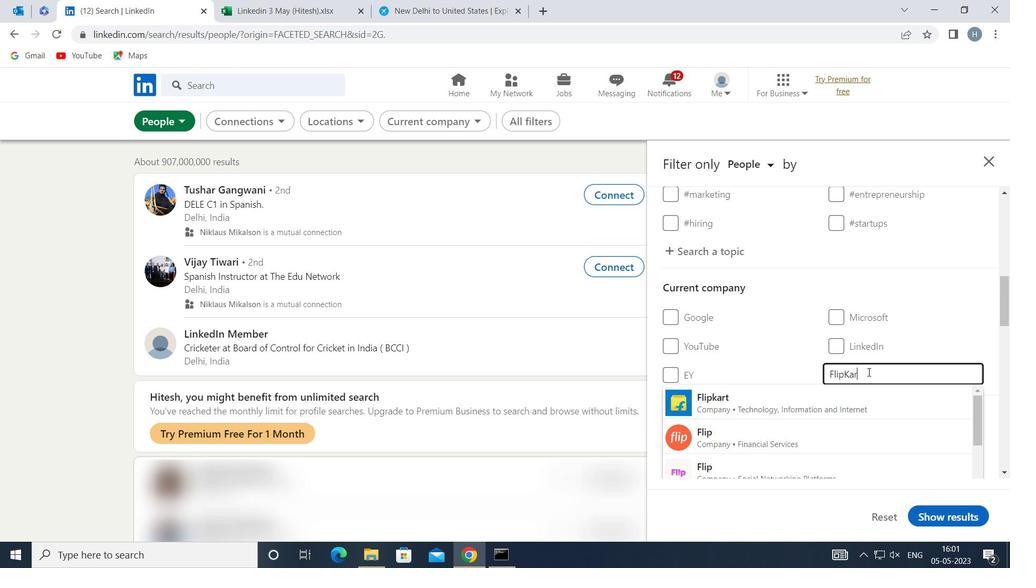 
Action: Mouse moved to (768, 402)
Screenshot: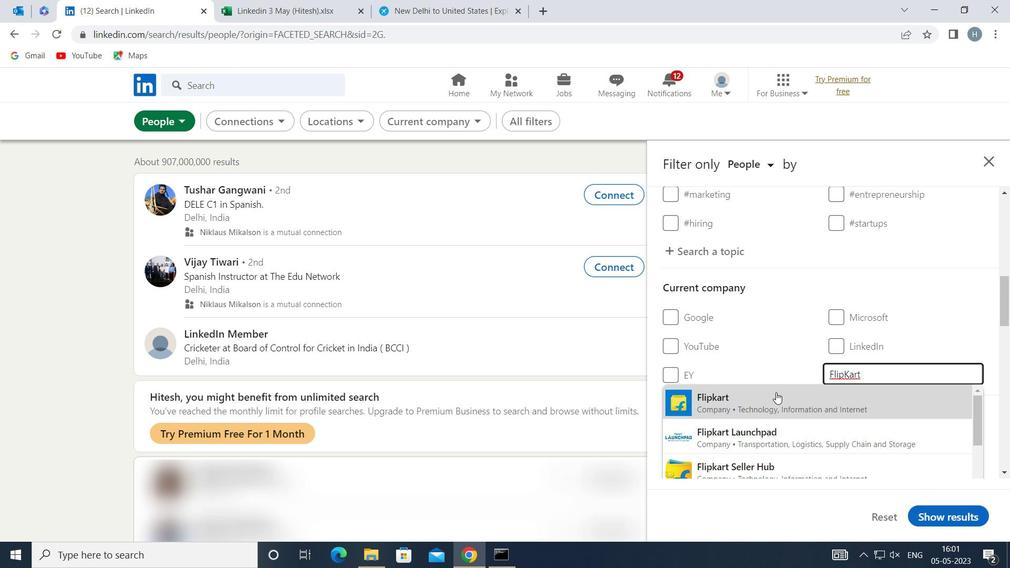 
Action: Mouse pressed left at (768, 402)
Screenshot: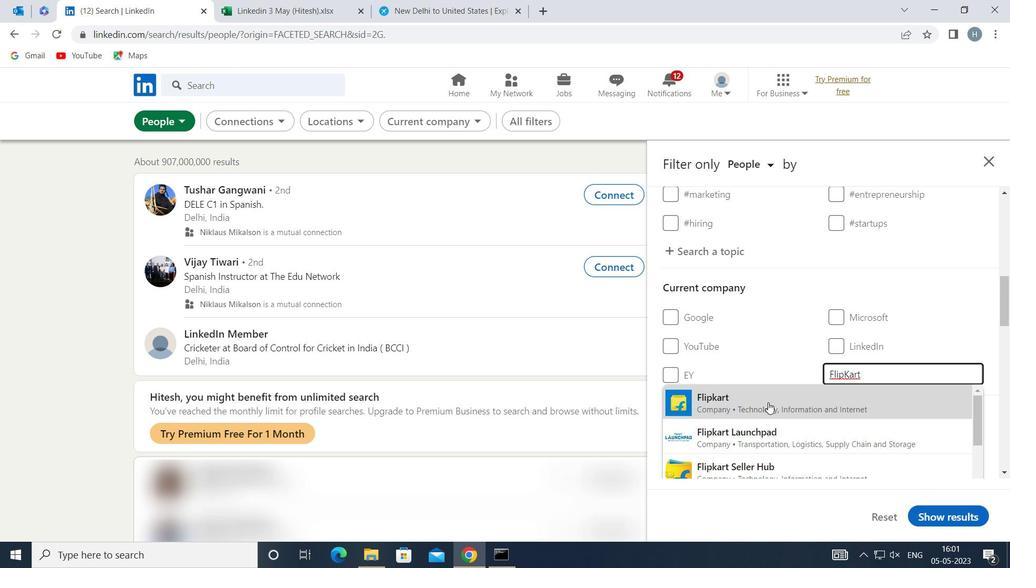 
Action: Mouse moved to (779, 386)
Screenshot: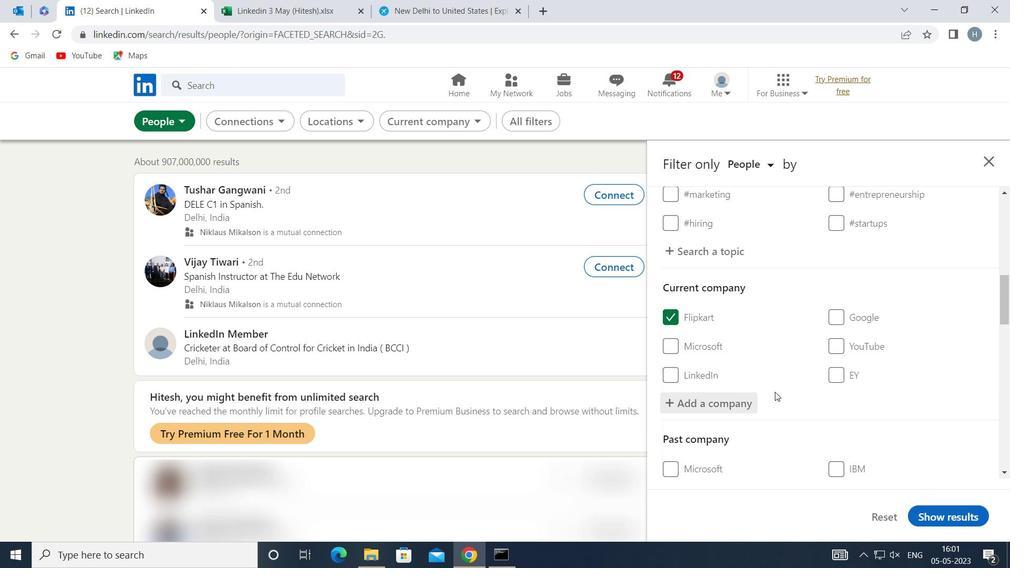 
Action: Mouse scrolled (779, 385) with delta (0, 0)
Screenshot: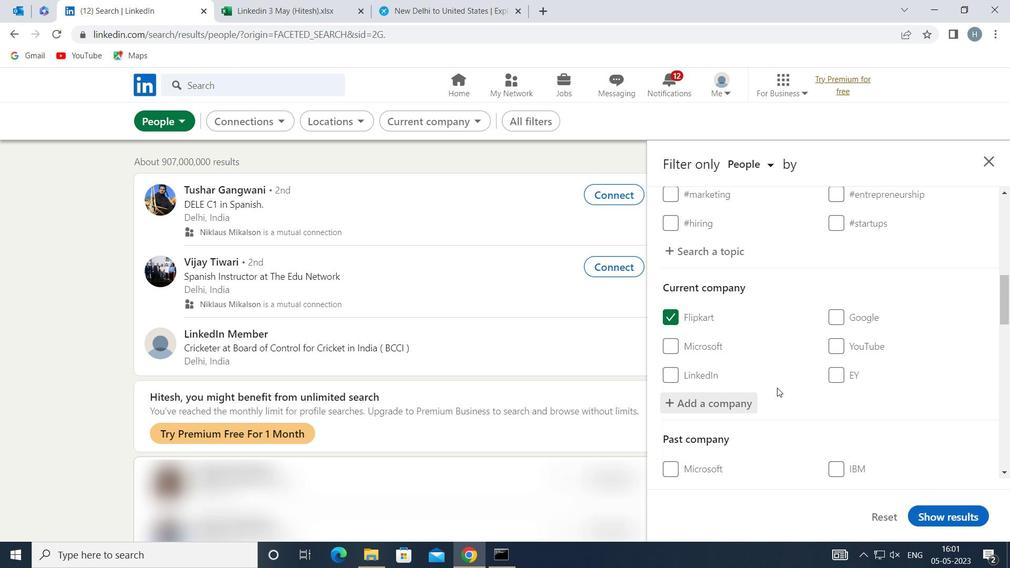 
Action: Mouse moved to (779, 384)
Screenshot: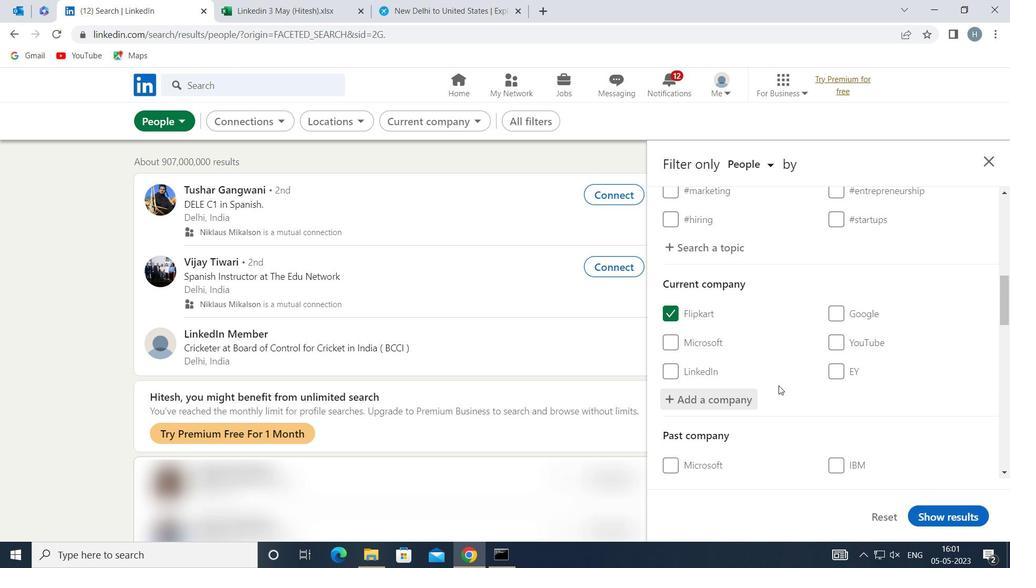 
Action: Mouse scrolled (779, 384) with delta (0, 0)
Screenshot: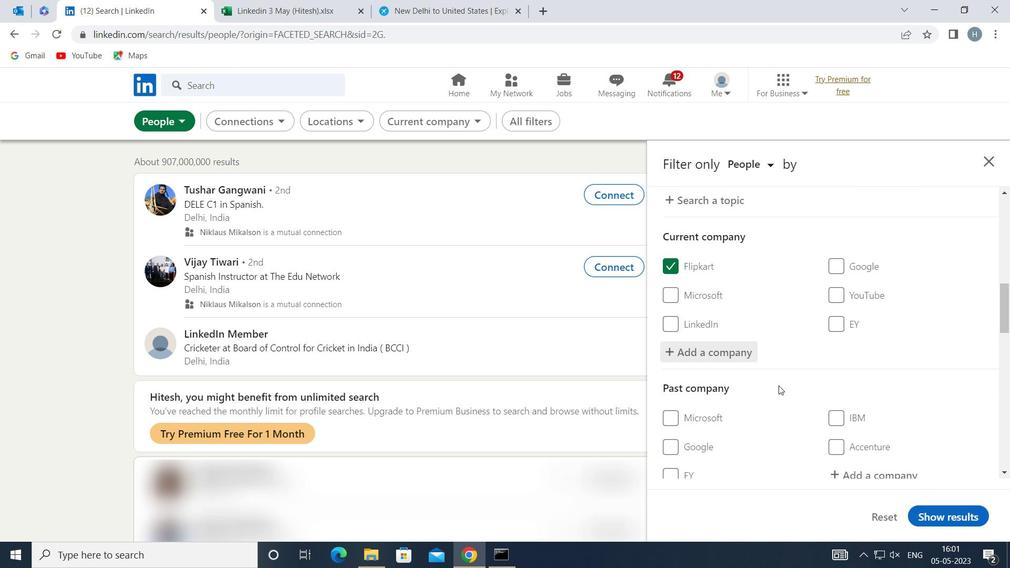 
Action: Mouse scrolled (779, 384) with delta (0, 0)
Screenshot: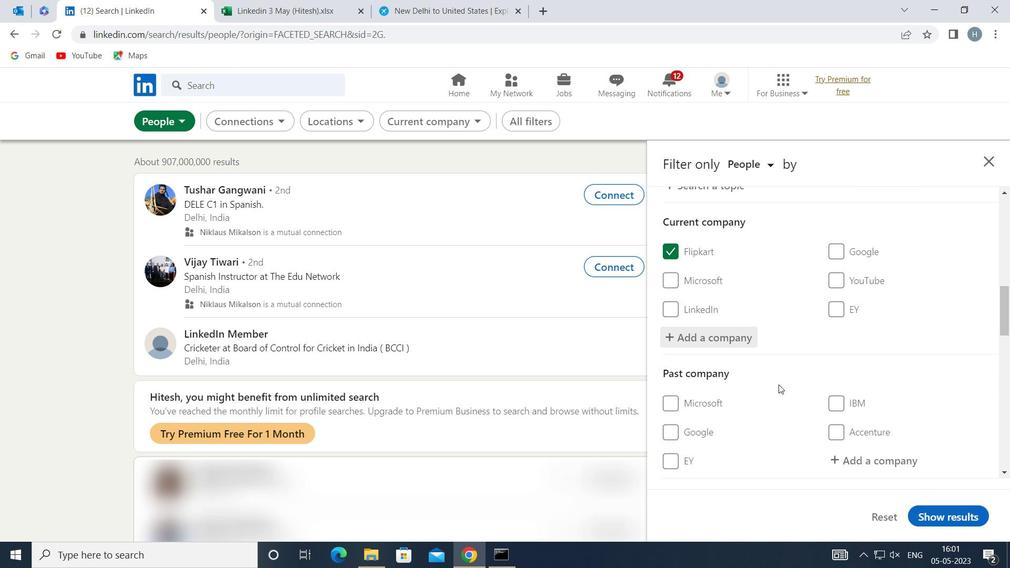 
Action: Mouse scrolled (779, 384) with delta (0, 0)
Screenshot: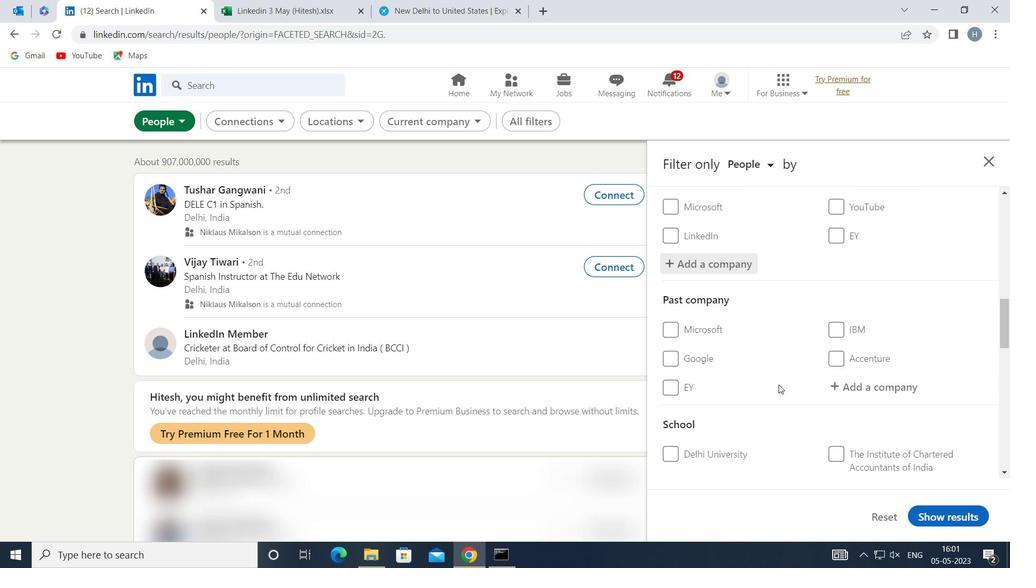 
Action: Mouse scrolled (779, 384) with delta (0, 0)
Screenshot: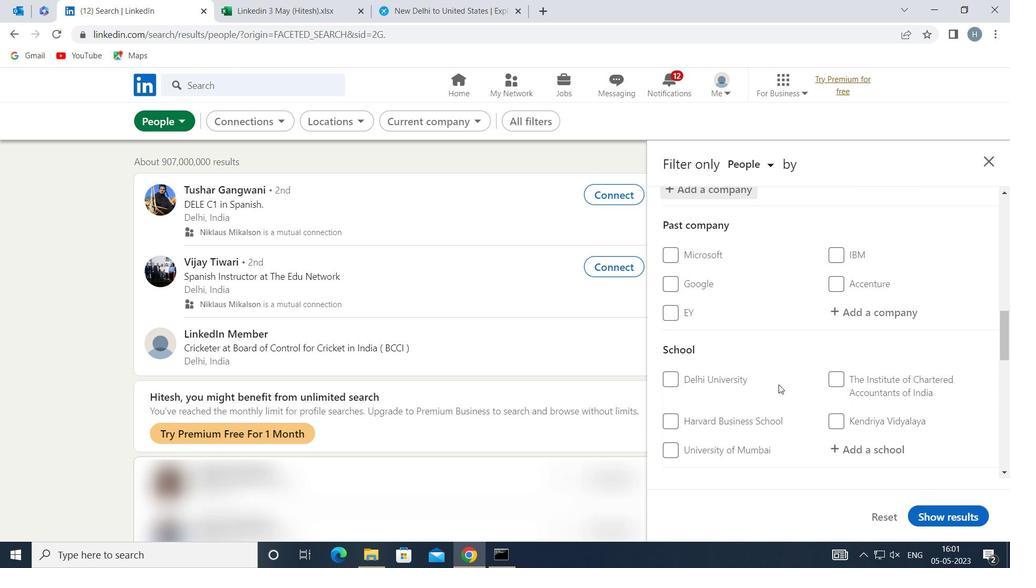 
Action: Mouse moved to (867, 338)
Screenshot: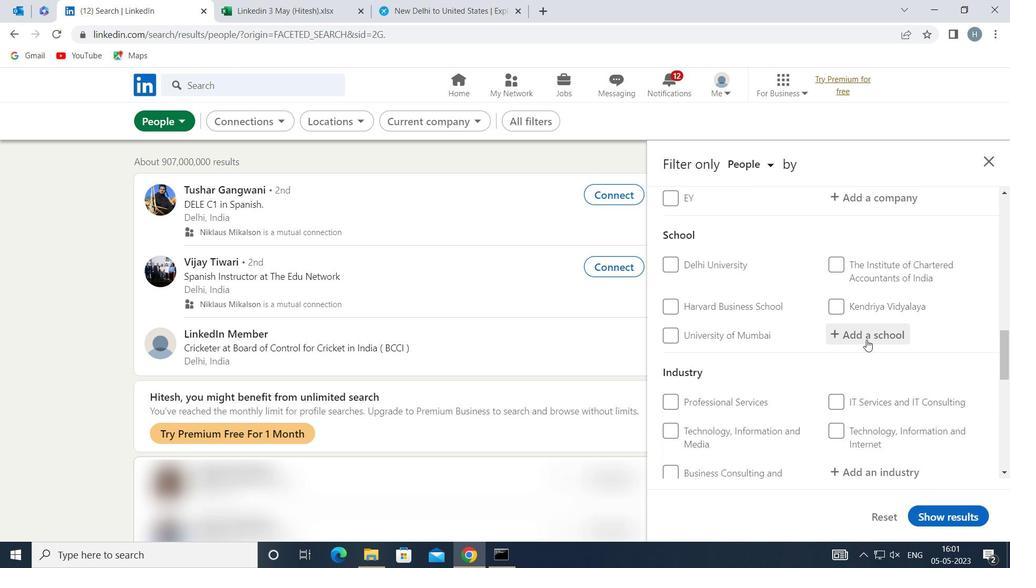 
Action: Mouse pressed left at (867, 338)
Screenshot: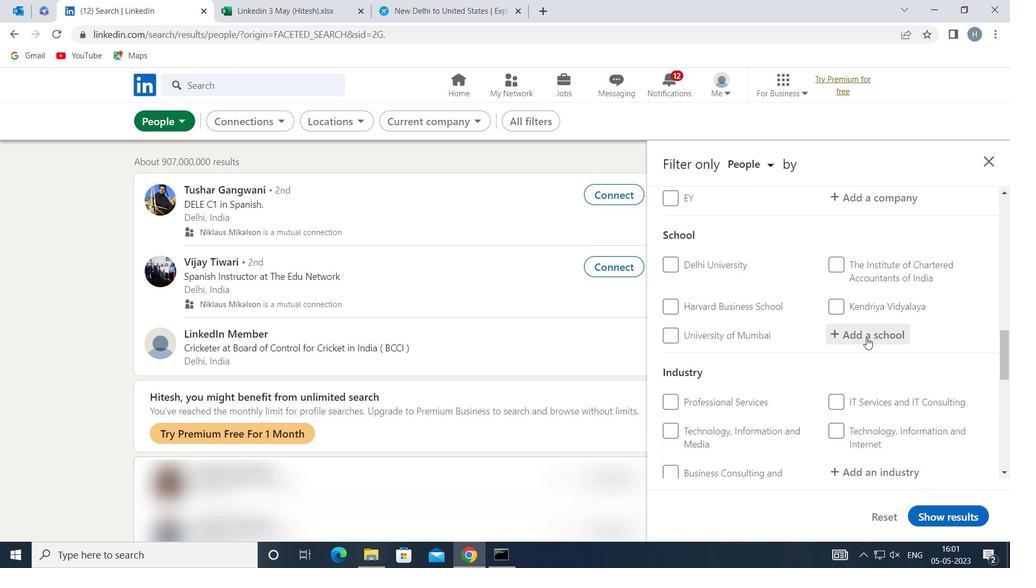 
Action: Mouse moved to (862, 334)
Screenshot: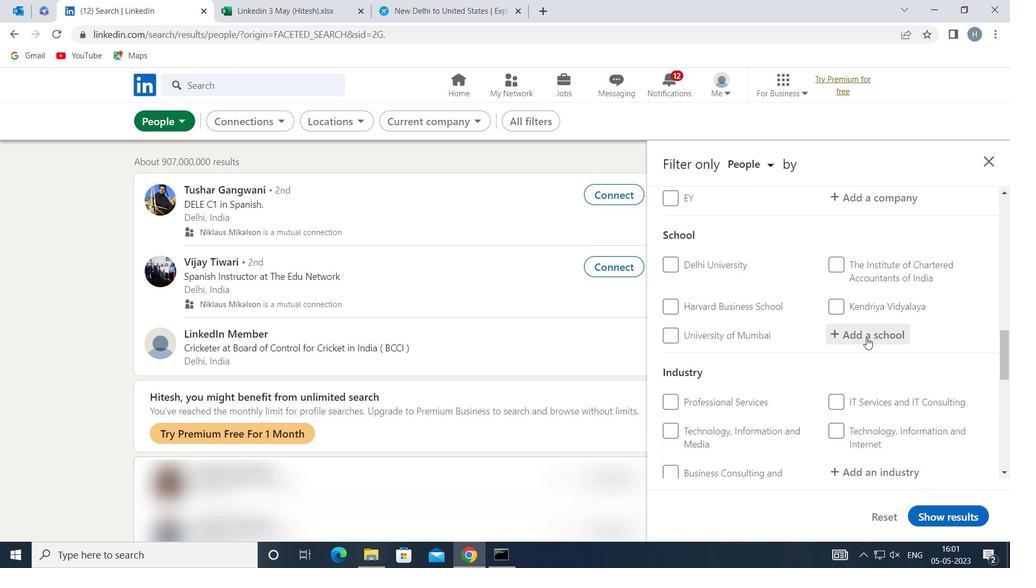 
Action: Key pressed <Key.shift>GOA<Key.space><Key.shift>INSTITUTE<Key.space>OF<Key.space><Key.shift>MANA
Screenshot: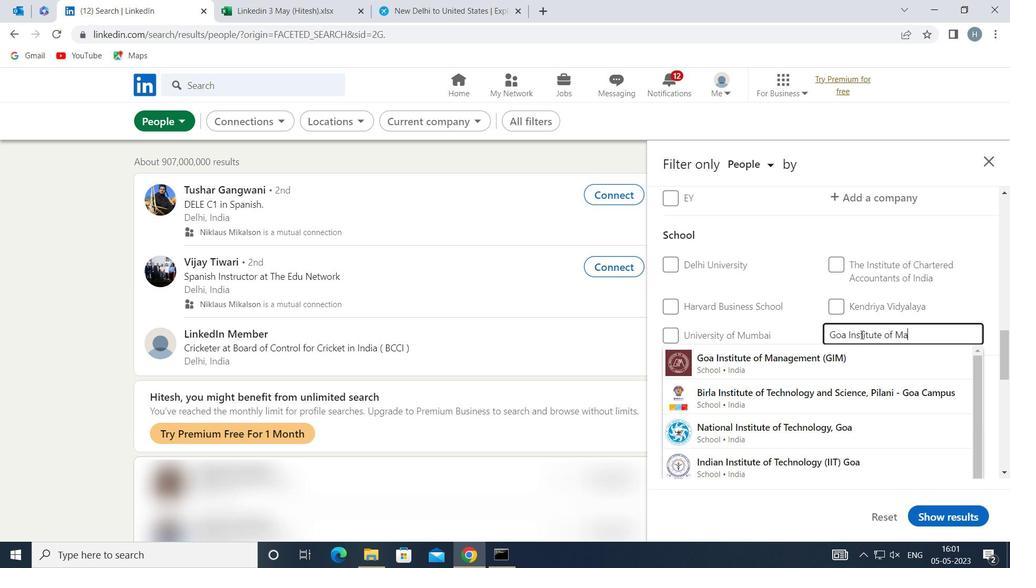 
Action: Mouse moved to (830, 357)
Screenshot: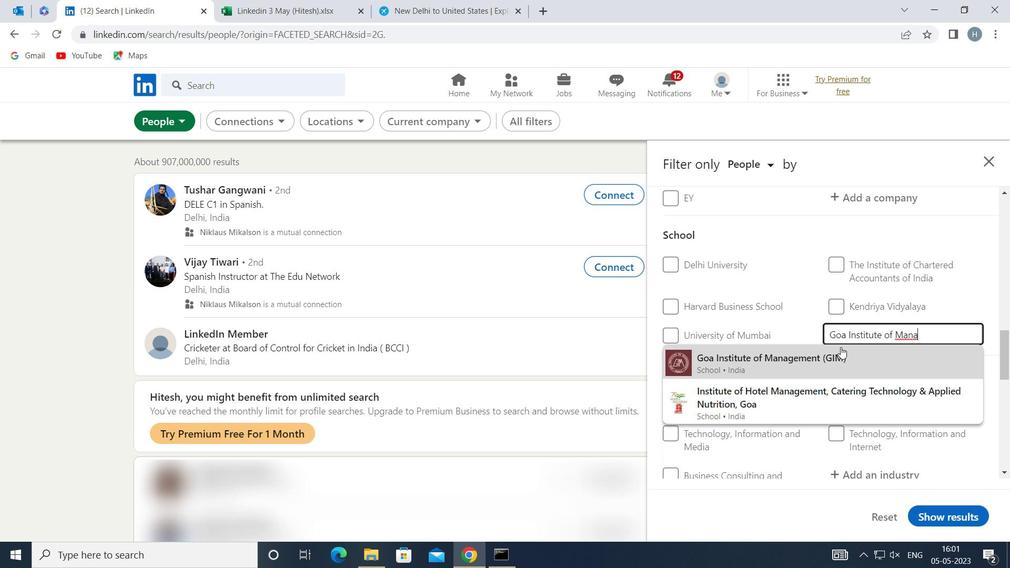 
Action: Mouse pressed left at (830, 357)
Screenshot: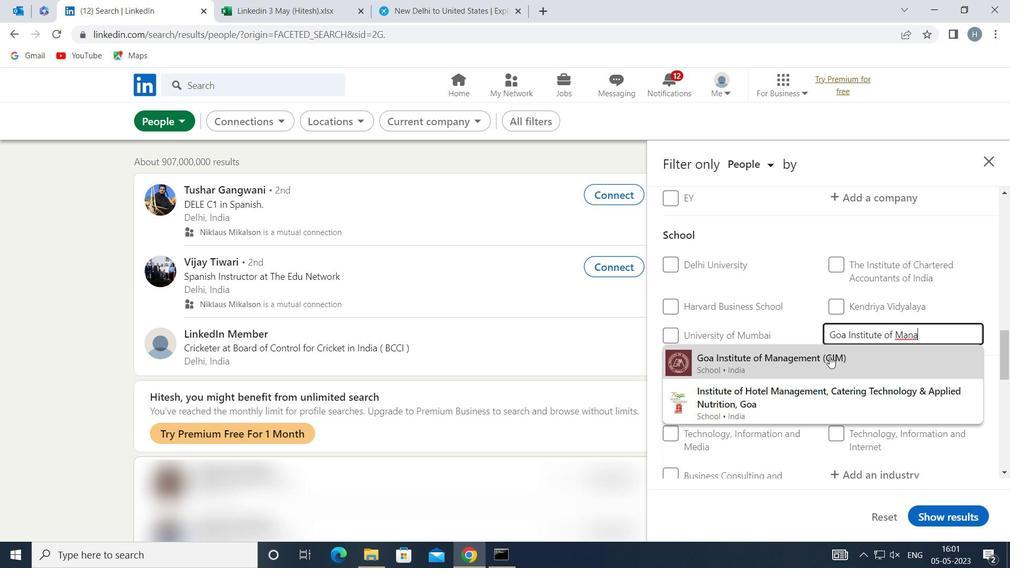 
Action: Mouse moved to (807, 316)
Screenshot: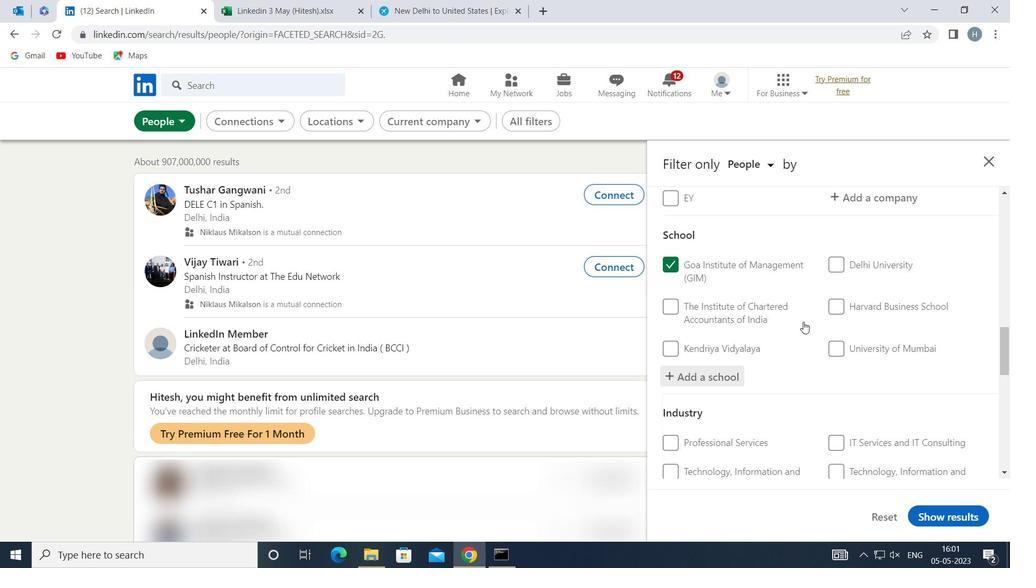 
Action: Mouse scrolled (807, 315) with delta (0, 0)
Screenshot: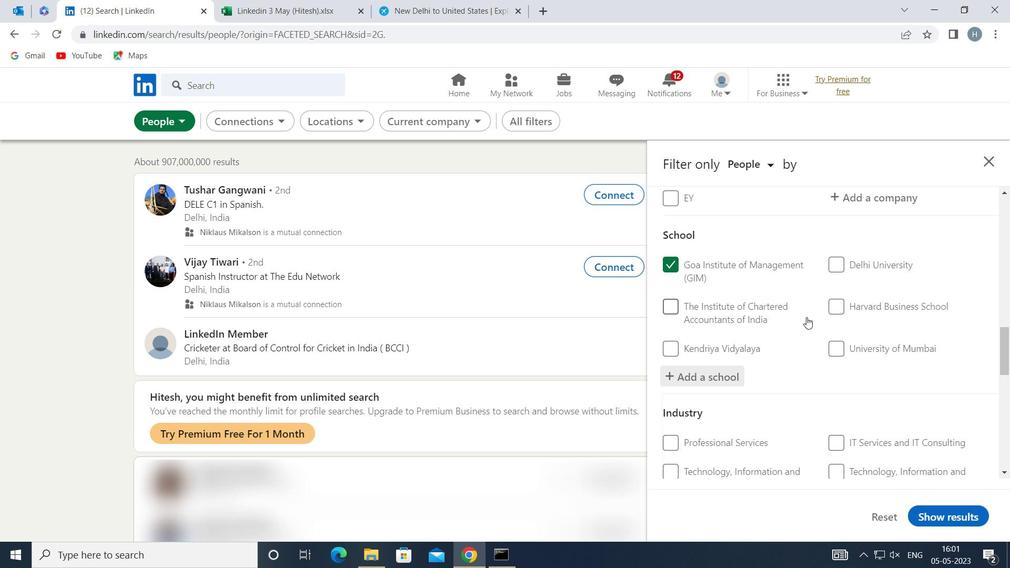 
Action: Mouse scrolled (807, 315) with delta (0, 0)
Screenshot: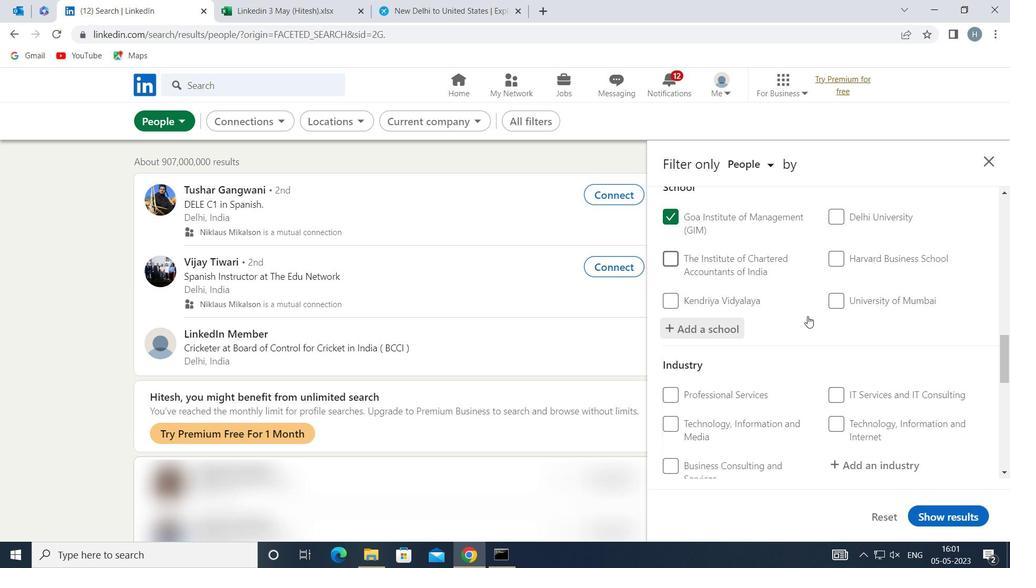 
Action: Mouse scrolled (807, 315) with delta (0, 0)
Screenshot: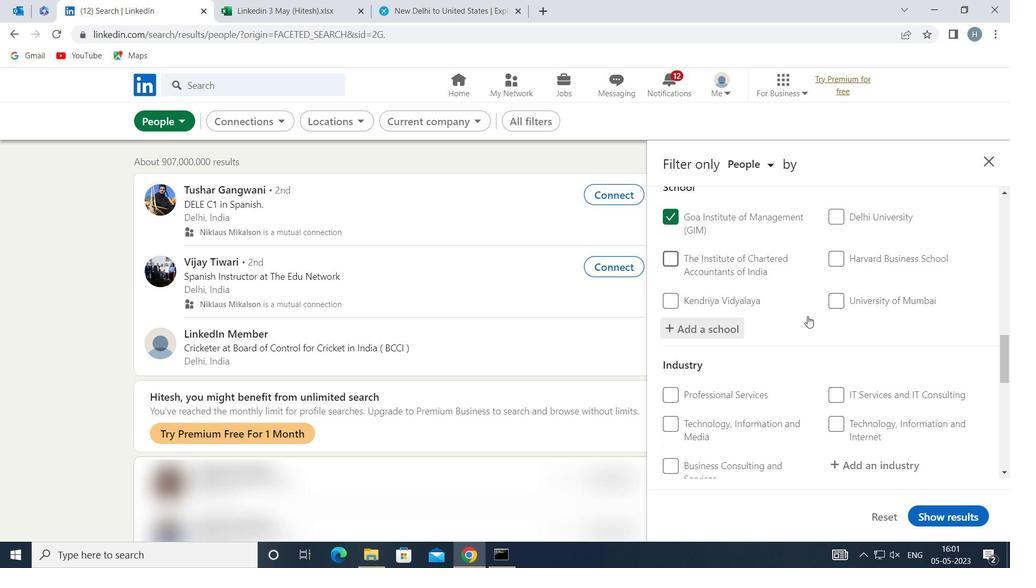
Action: Mouse moved to (825, 325)
Screenshot: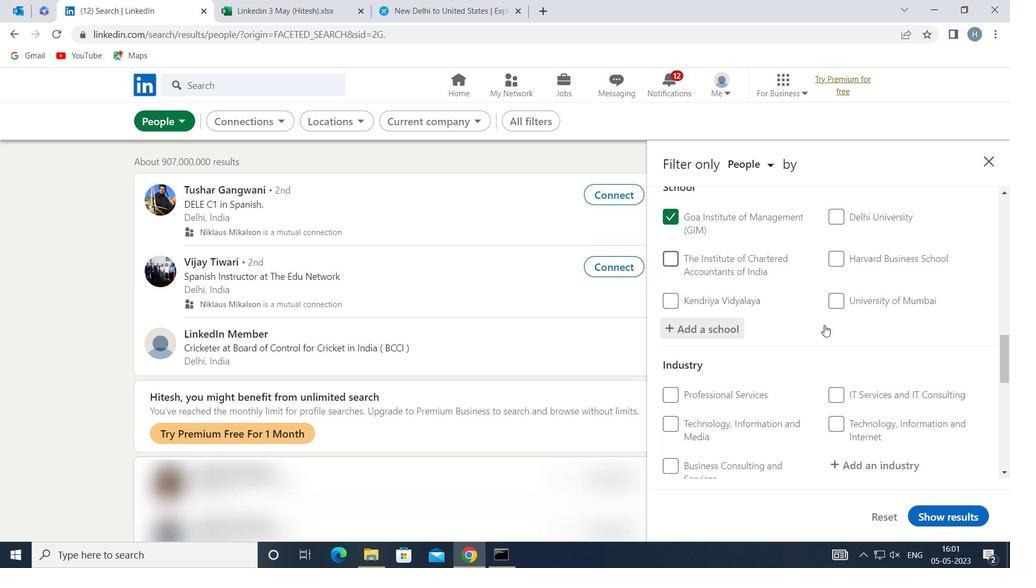 
Action: Mouse scrolled (825, 325) with delta (0, 0)
Screenshot: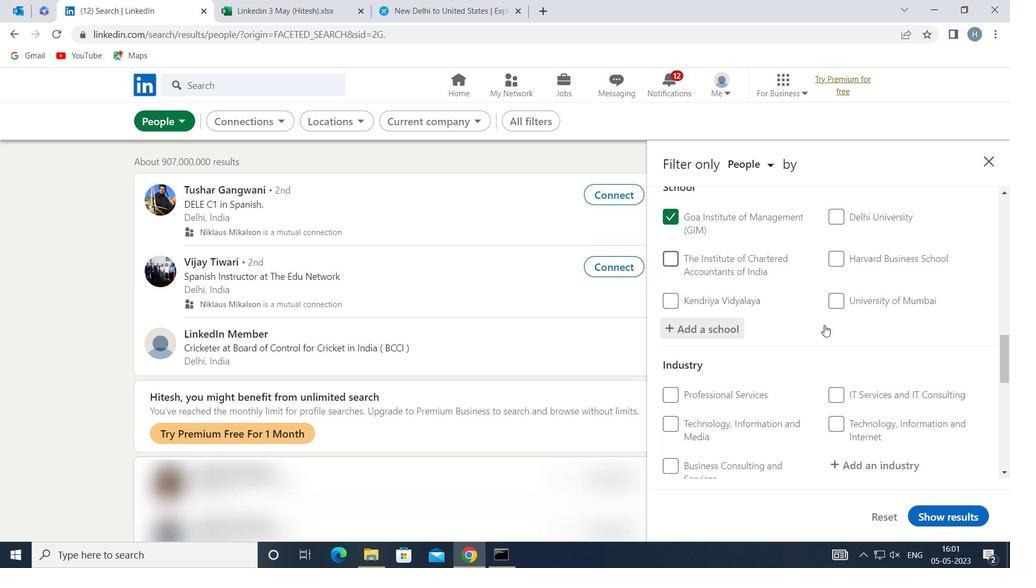 
Action: Mouse moved to (870, 266)
Screenshot: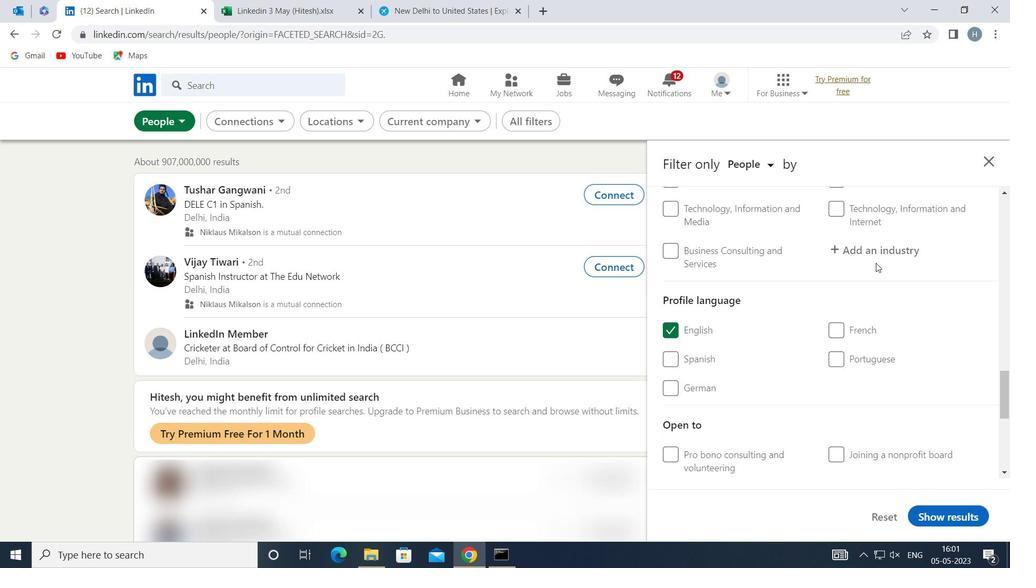 
Action: Mouse scrolled (870, 267) with delta (0, 0)
Screenshot: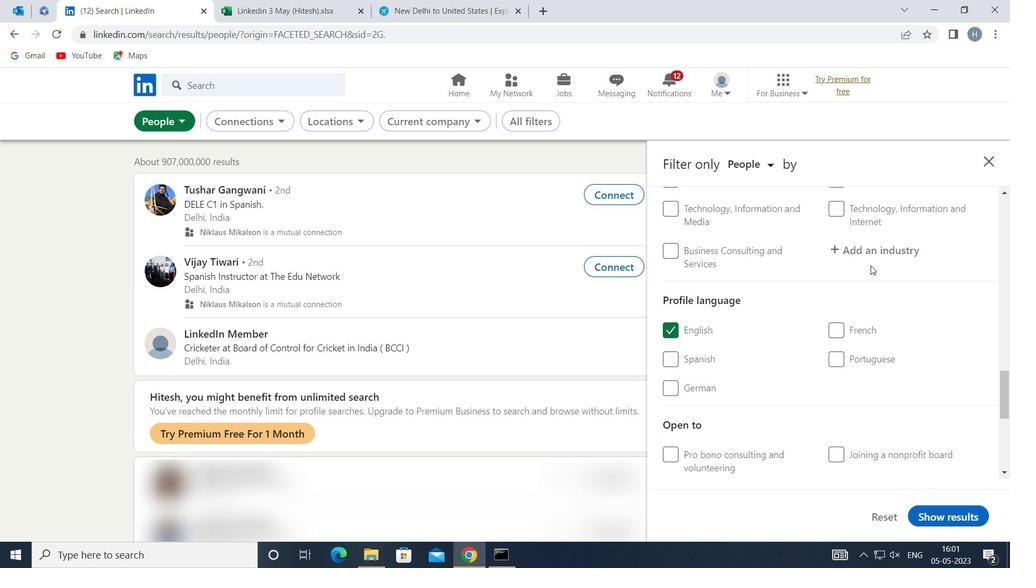 
Action: Mouse moved to (874, 308)
Screenshot: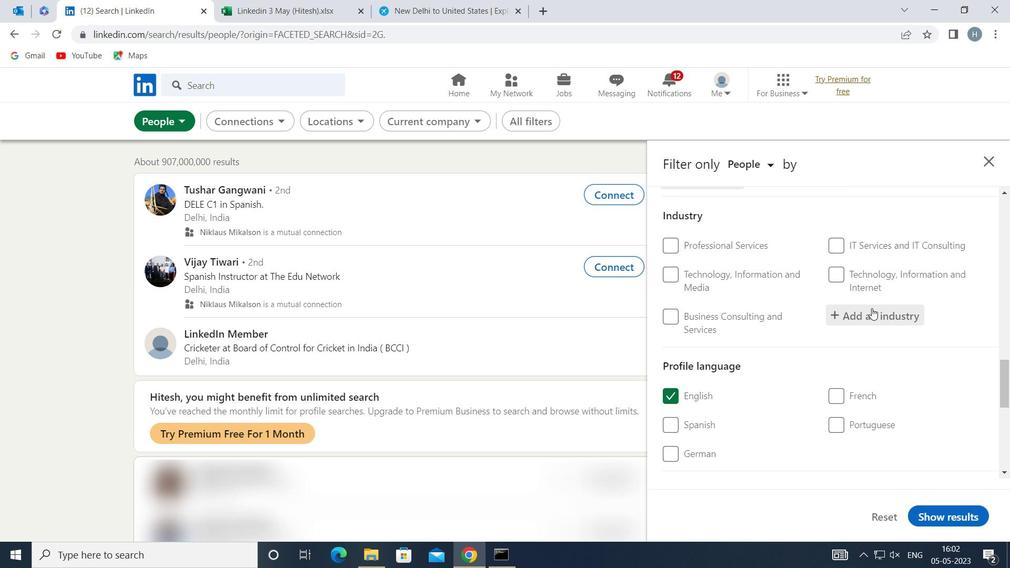 
Action: Mouse pressed left at (874, 308)
Screenshot: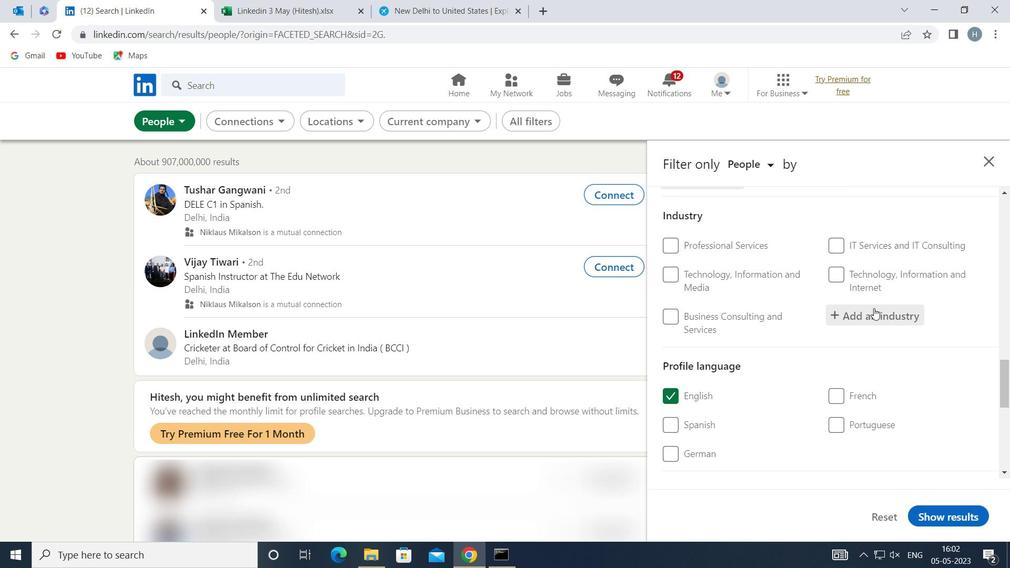 
Action: Key pressed <Key.shift>BIOTECHNOLOGY
Screenshot: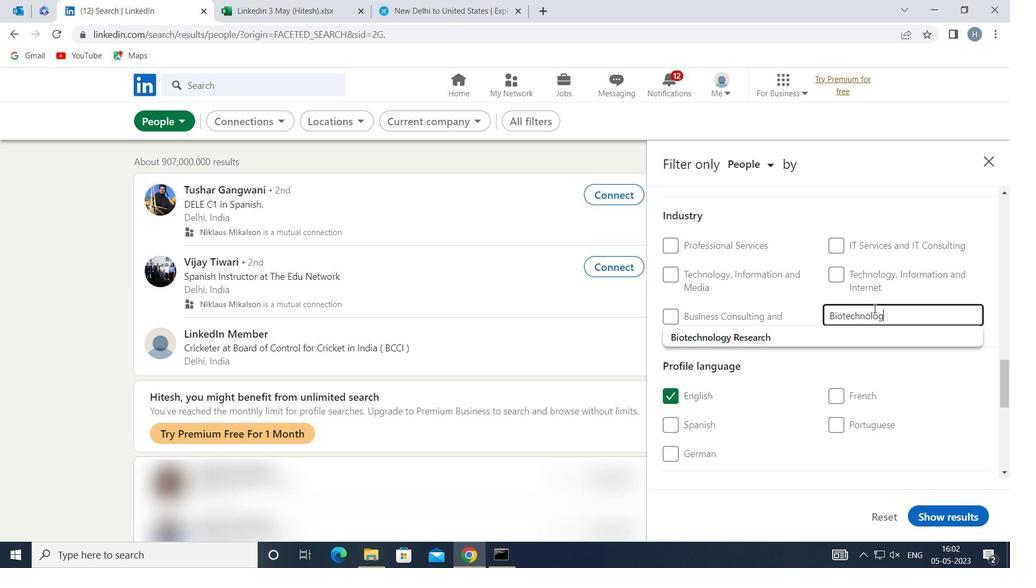 
Action: Mouse moved to (819, 338)
Screenshot: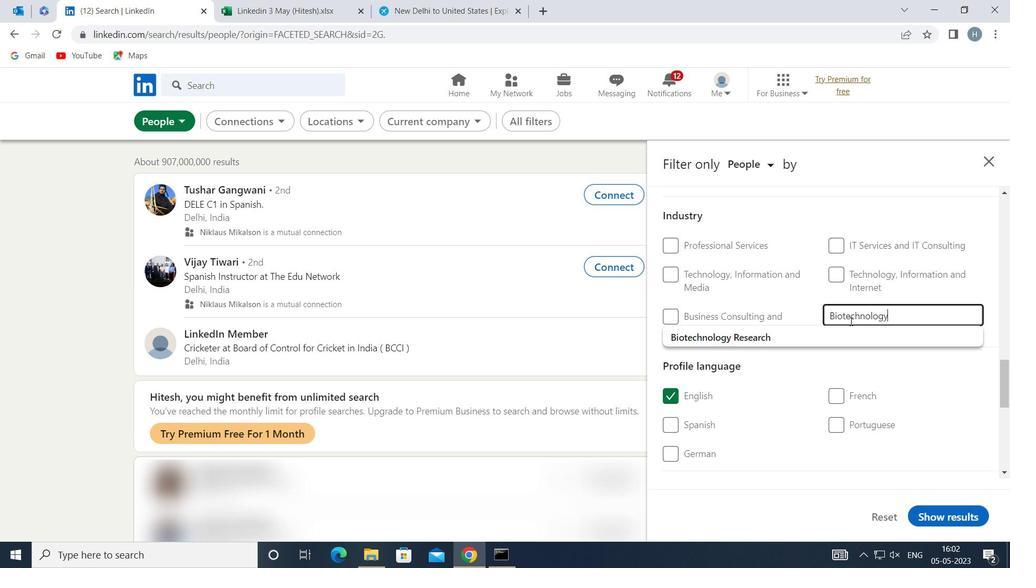 
Action: Mouse pressed left at (819, 338)
Screenshot: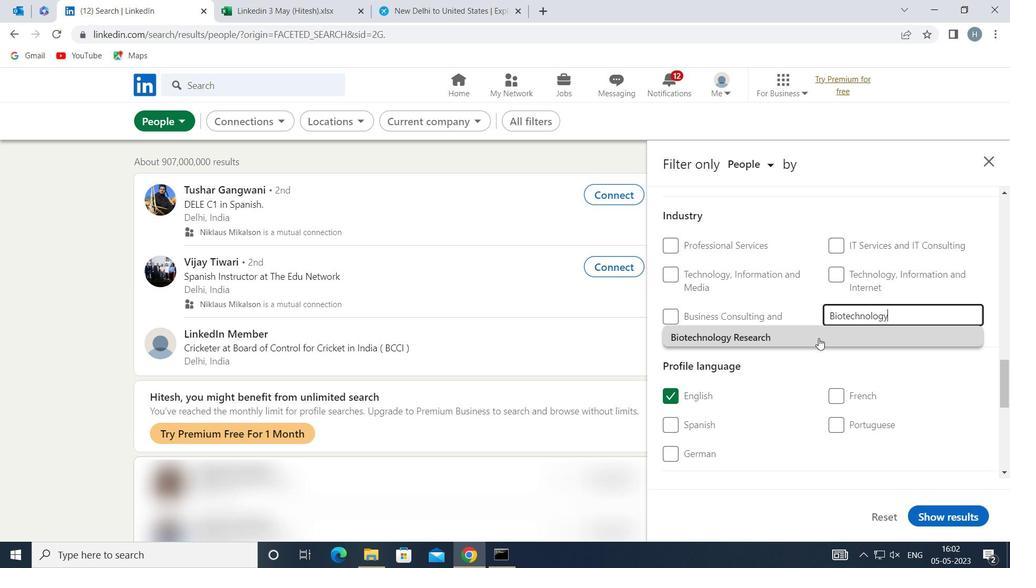 
Action: Mouse moved to (792, 319)
Screenshot: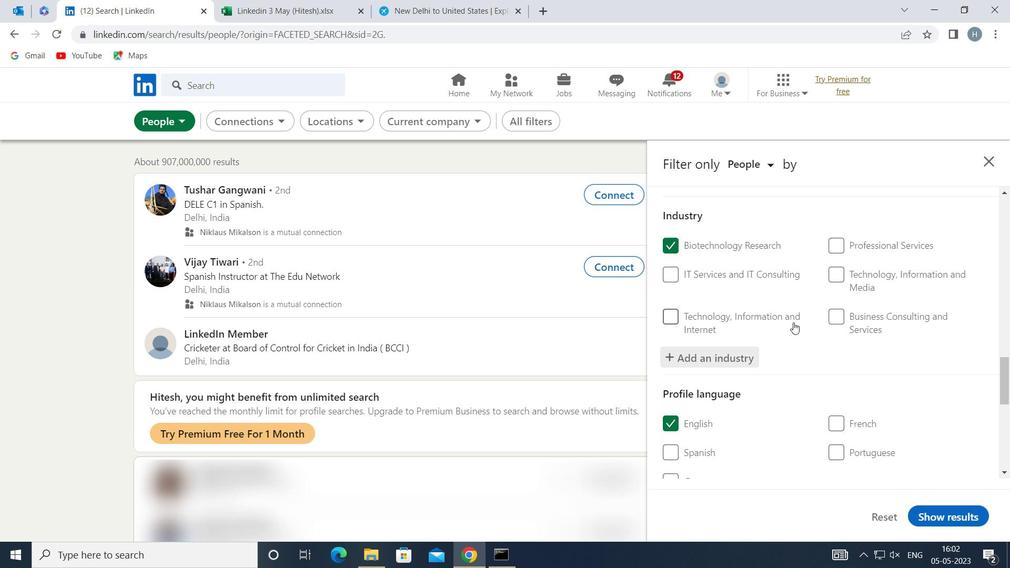 
Action: Mouse scrolled (792, 318) with delta (0, 0)
Screenshot: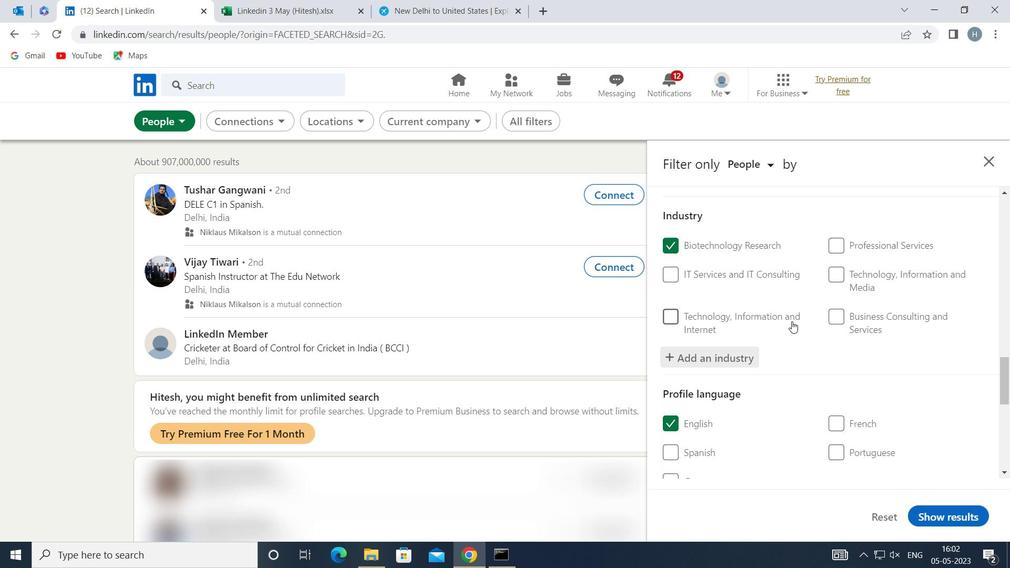 
Action: Mouse moved to (792, 318)
Screenshot: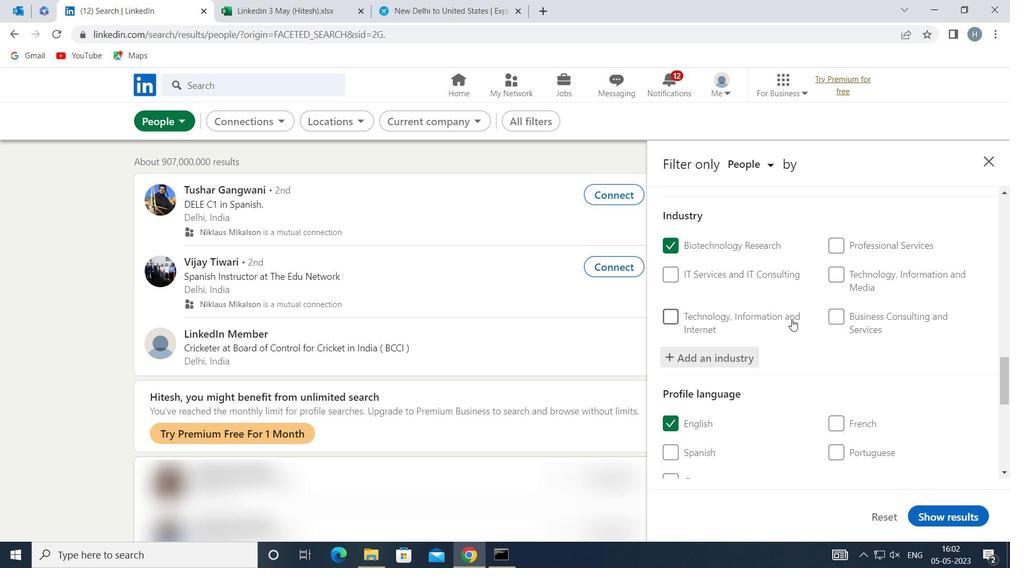 
Action: Mouse scrolled (792, 318) with delta (0, 0)
Screenshot: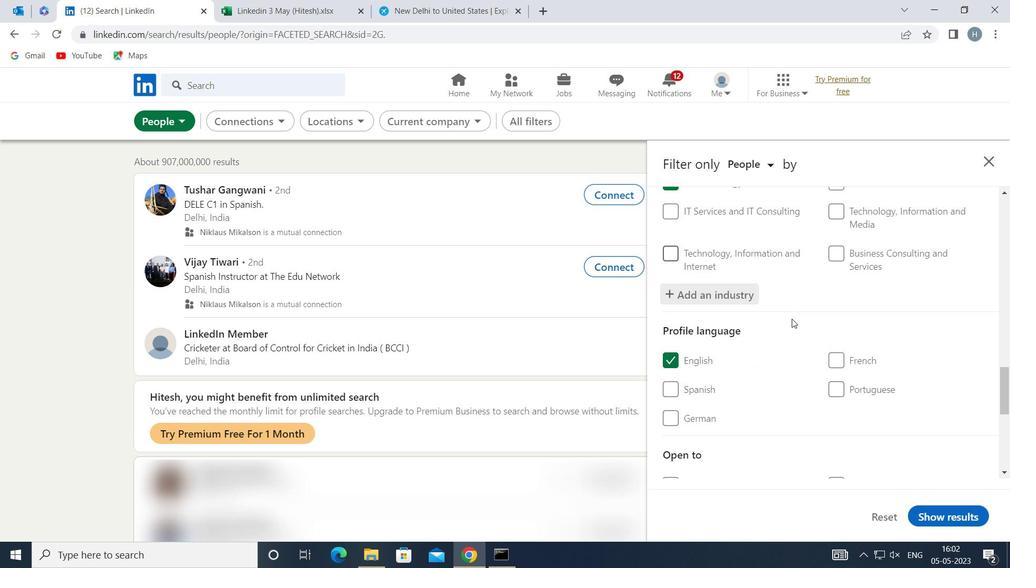 
Action: Mouse scrolled (792, 318) with delta (0, 0)
Screenshot: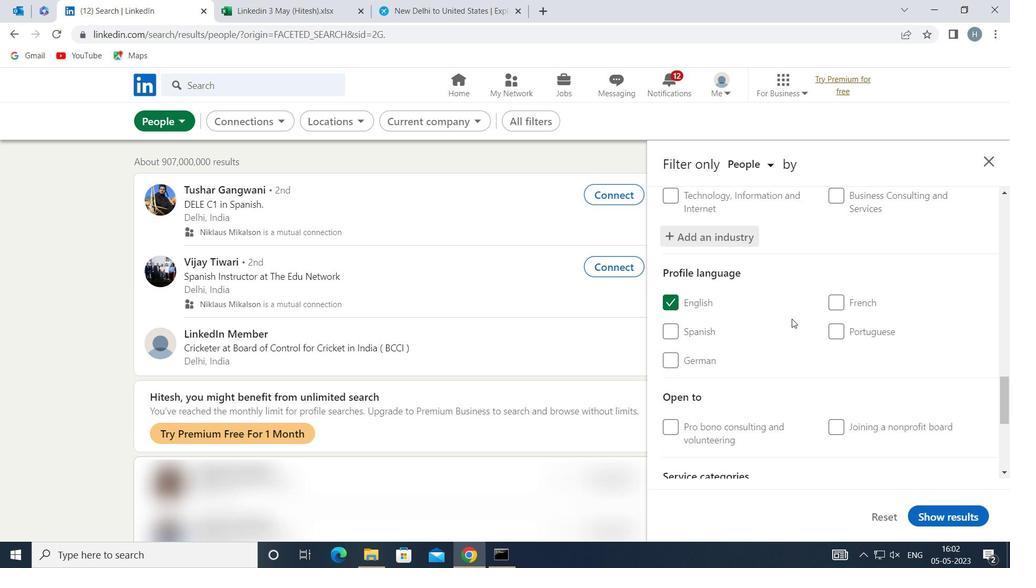 
Action: Mouse moved to (792, 320)
Screenshot: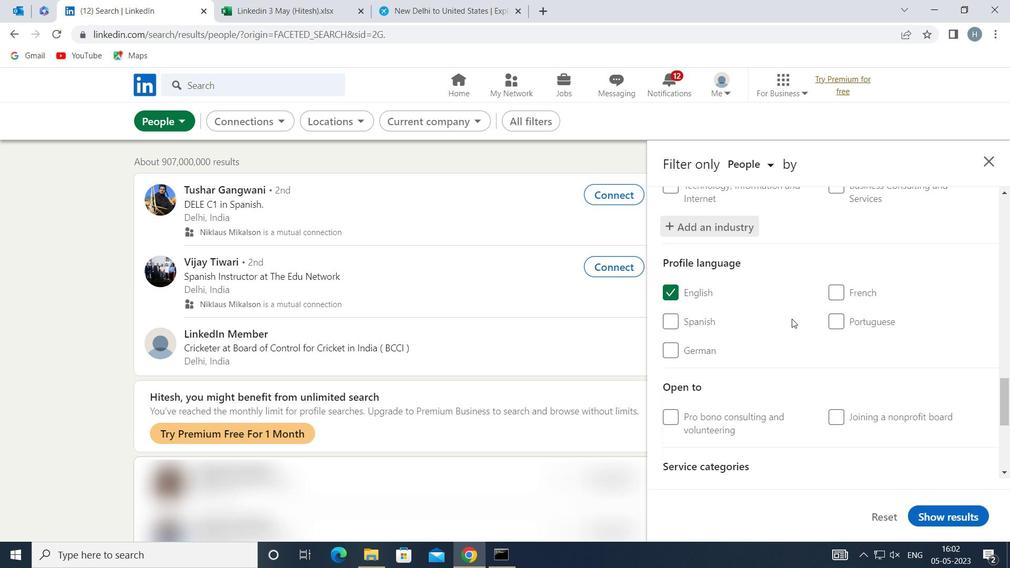 
Action: Mouse scrolled (792, 319) with delta (0, 0)
Screenshot: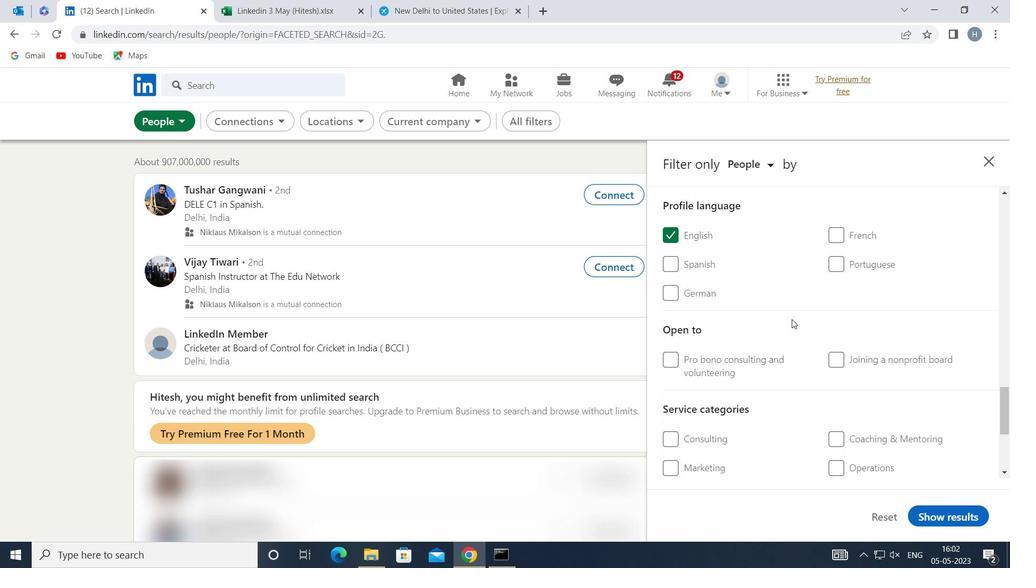 
Action: Mouse moved to (792, 320)
Screenshot: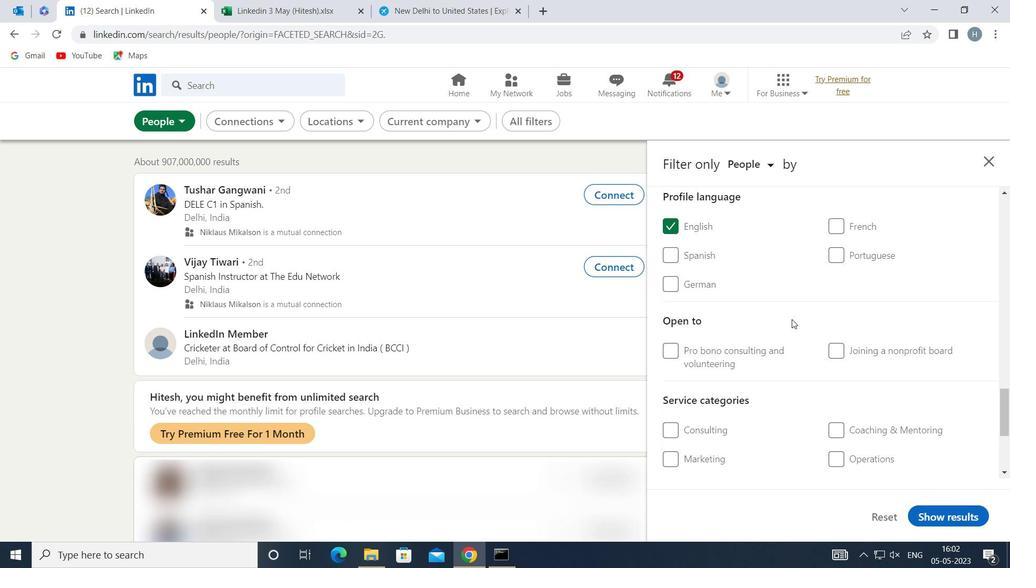 
Action: Mouse scrolled (792, 319) with delta (0, 0)
Screenshot: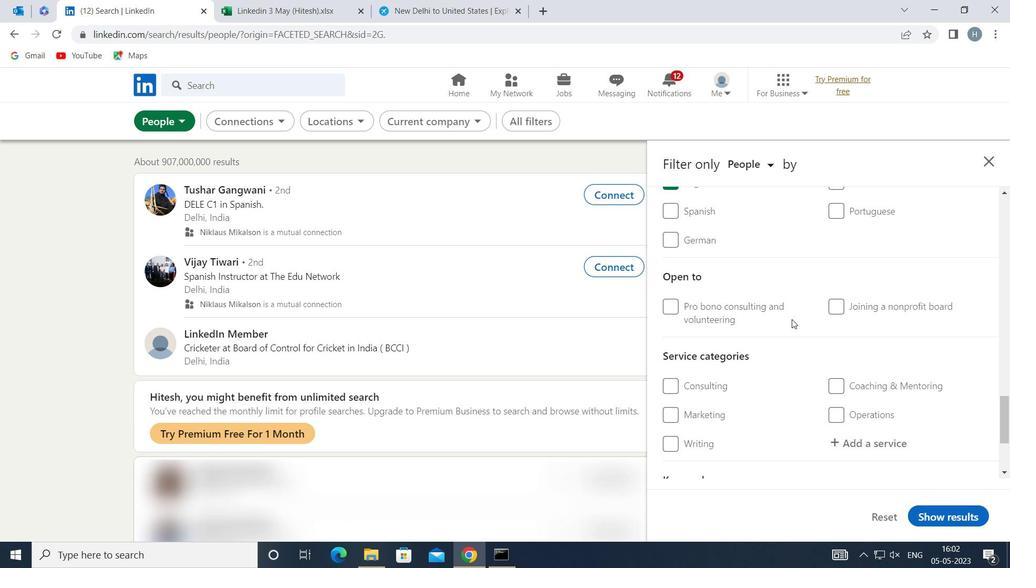 
Action: Mouse moved to (851, 362)
Screenshot: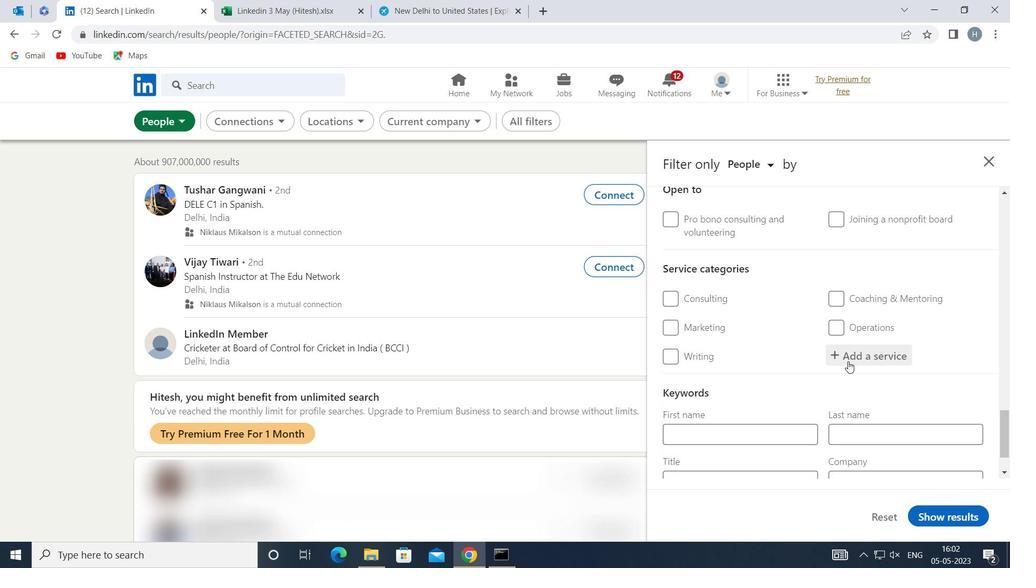 
Action: Mouse pressed left at (851, 362)
Screenshot: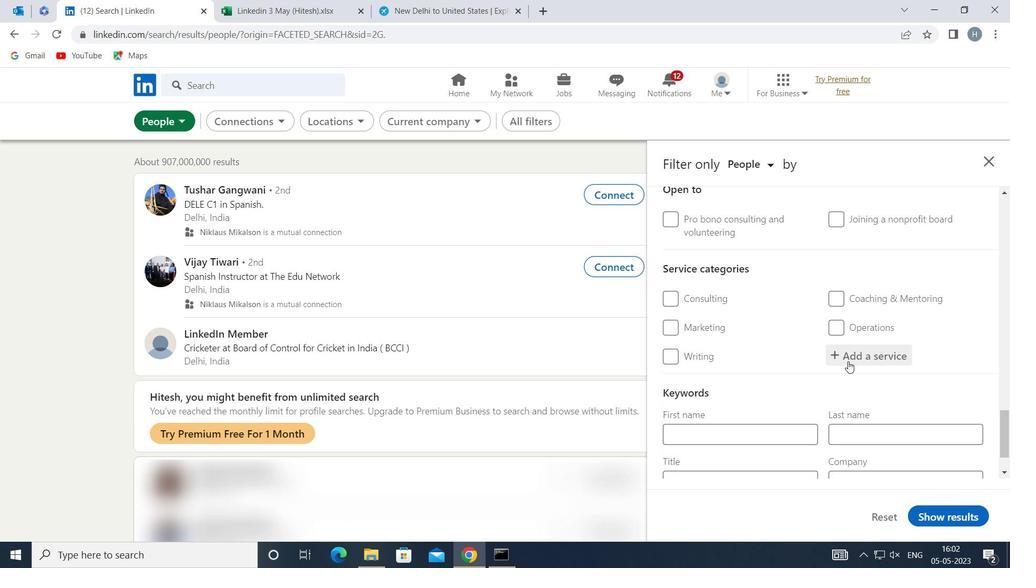 
Action: Key pressed <Key.shift>INFORMATION<Key.space><Key.shift>MANAGEMENT
Screenshot: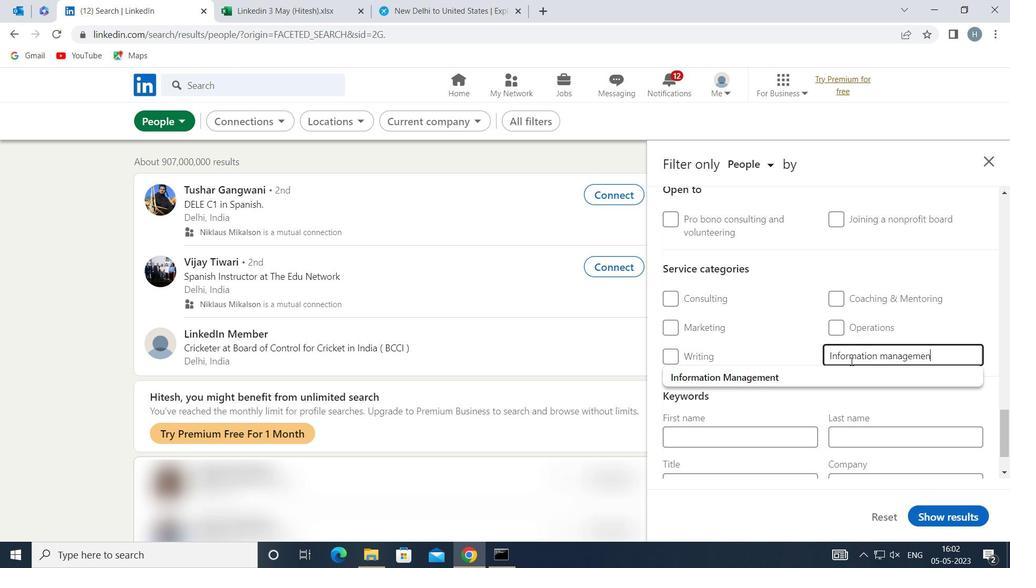 
Action: Mouse moved to (849, 371)
Screenshot: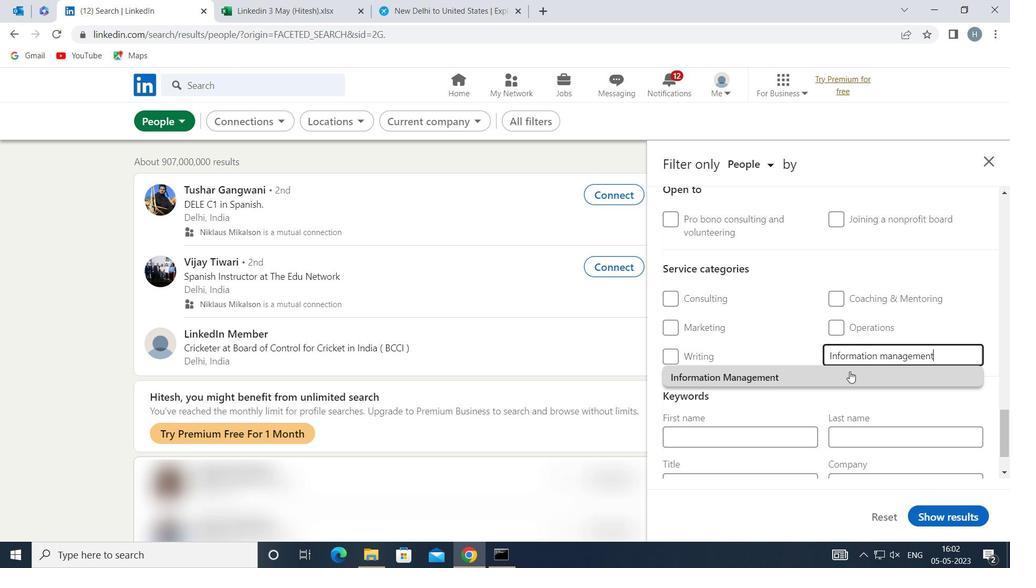
Action: Mouse pressed left at (849, 371)
Screenshot: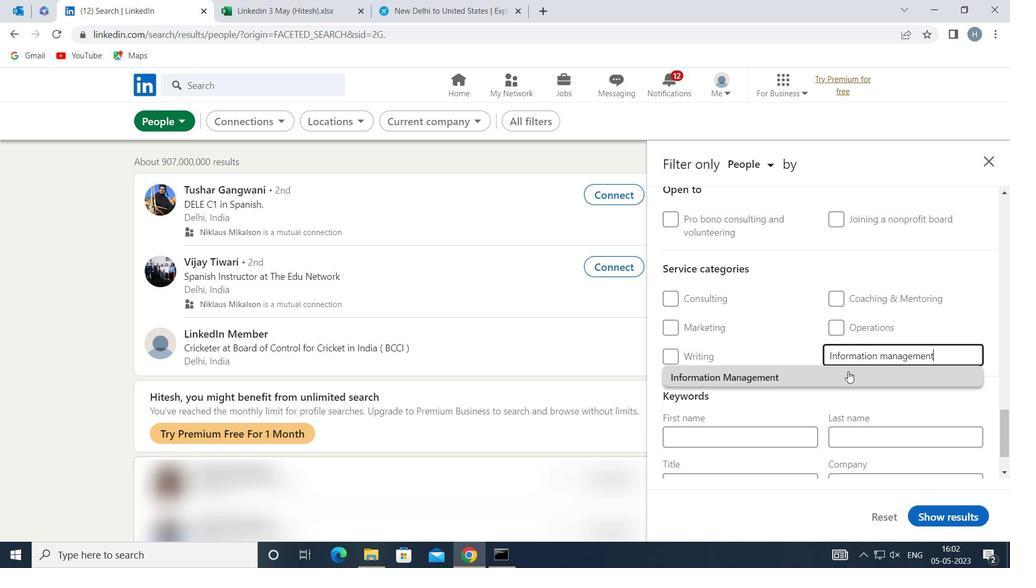 
Action: Mouse moved to (793, 366)
Screenshot: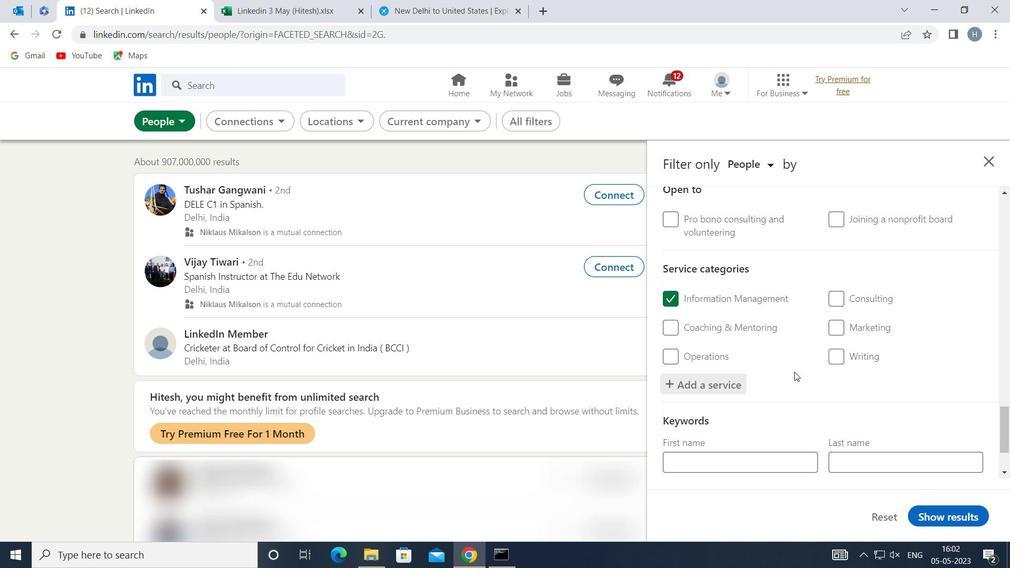 
Action: Mouse scrolled (793, 366) with delta (0, 0)
Screenshot: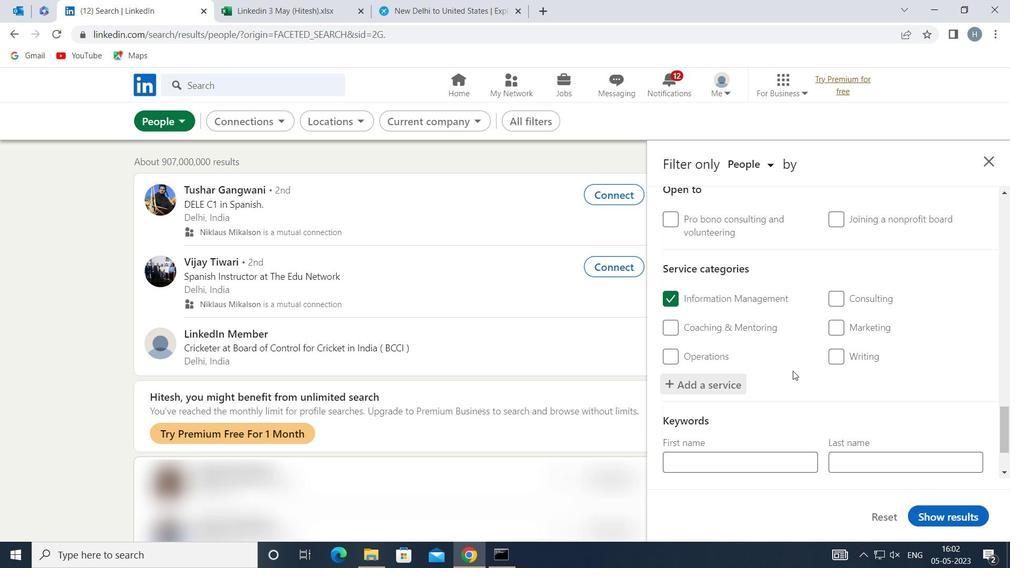 
Action: Mouse moved to (792, 362)
Screenshot: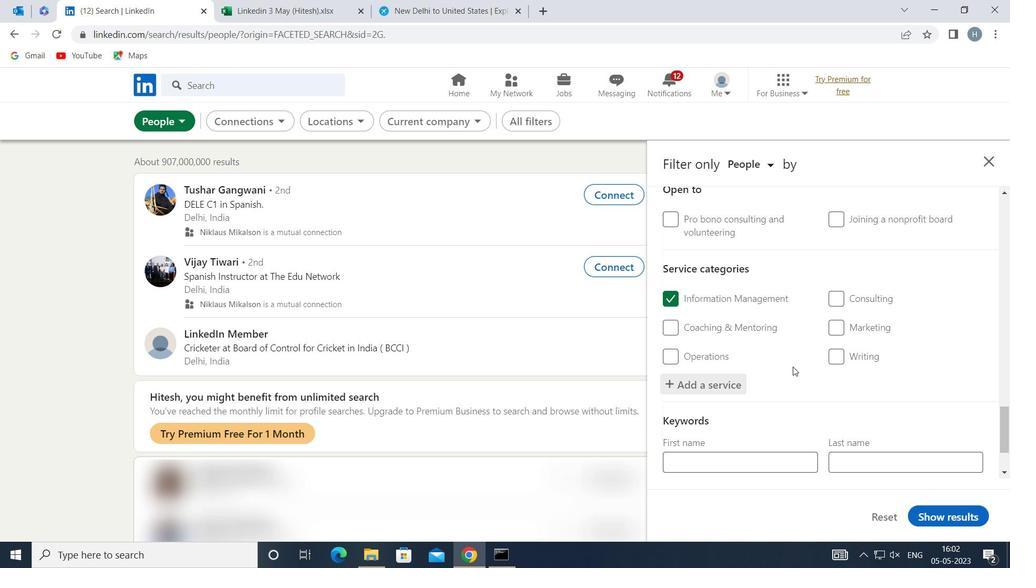 
Action: Mouse scrolled (792, 362) with delta (0, 0)
Screenshot: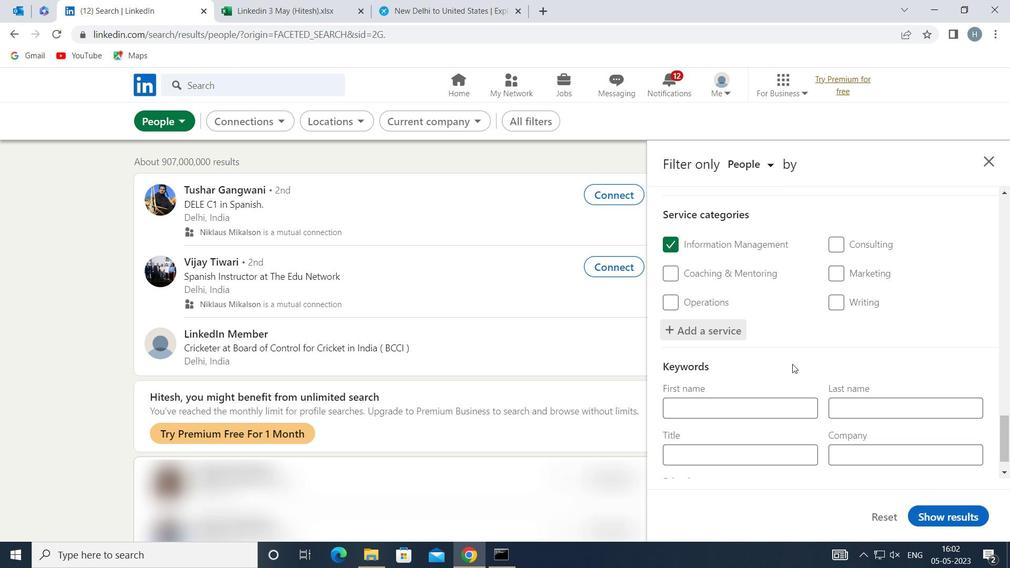 
Action: Mouse scrolled (792, 362) with delta (0, 0)
Screenshot: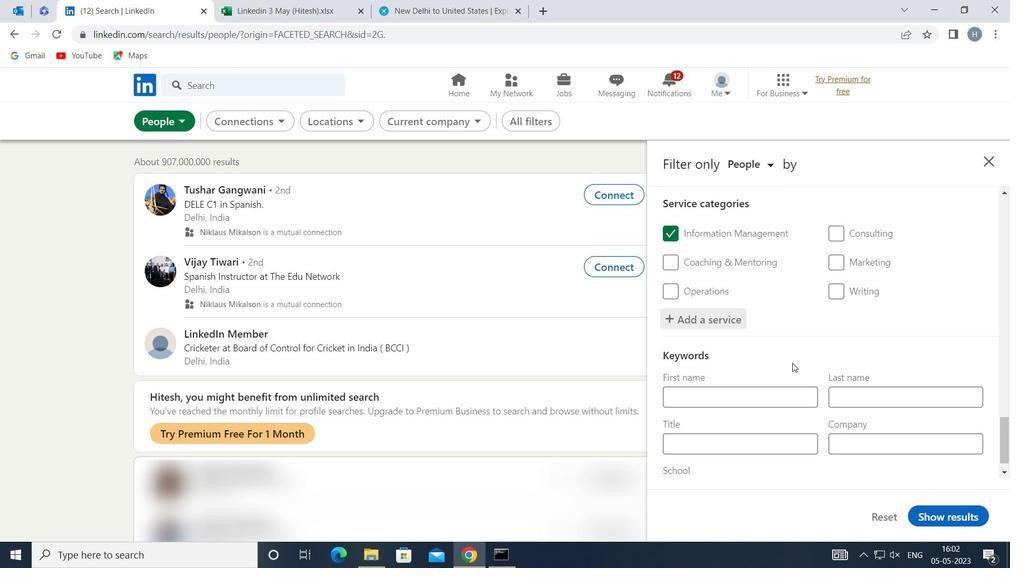 
Action: Mouse moved to (780, 417)
Screenshot: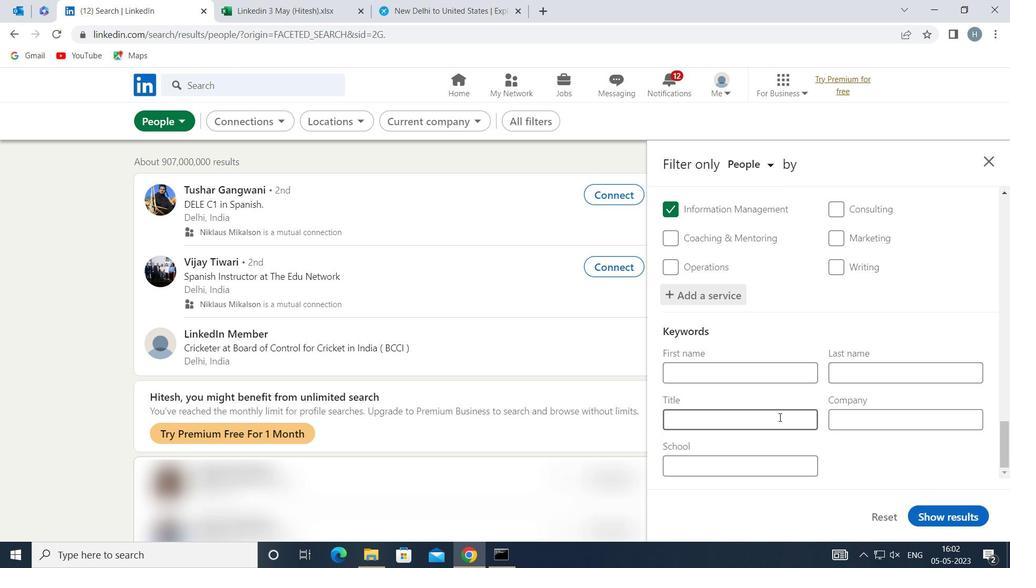 
Action: Mouse pressed left at (780, 417)
Screenshot: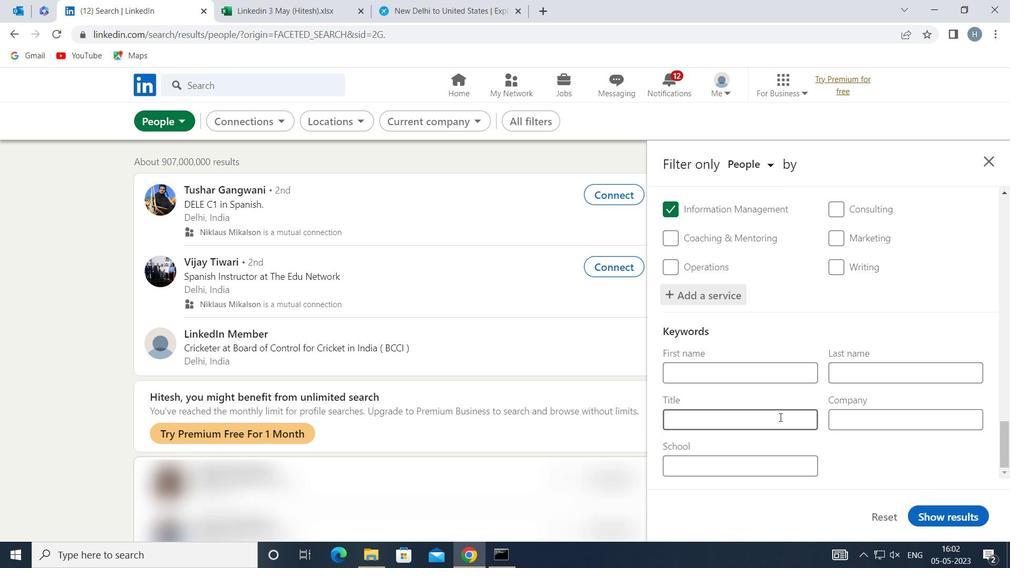 
Action: Key pressed <Key.shift>SOCIAL<Key.space><Key.shift>MEDIA<Key.space><Key.shift>SPECIALIST
Screenshot: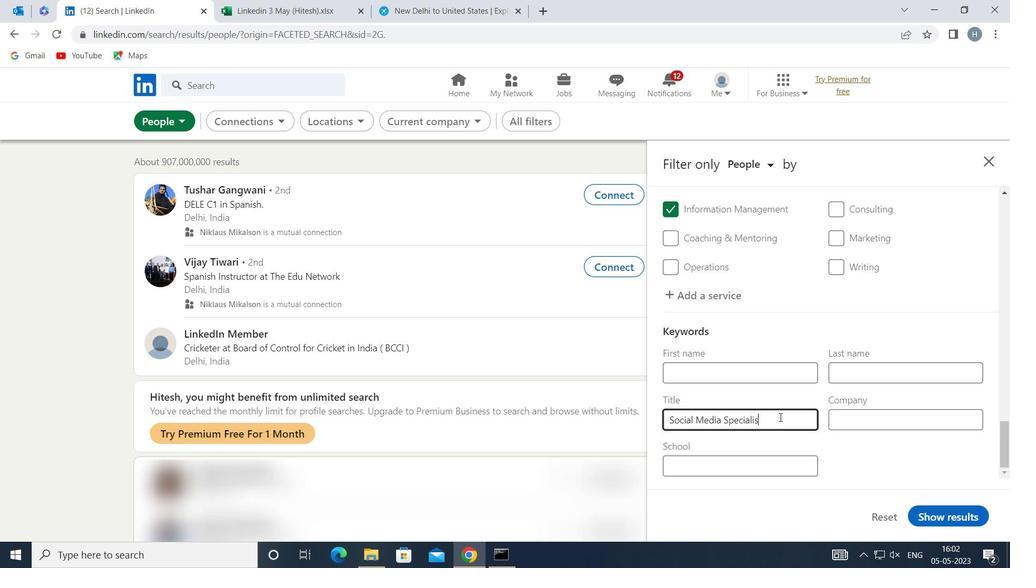 
Action: Mouse moved to (959, 514)
Screenshot: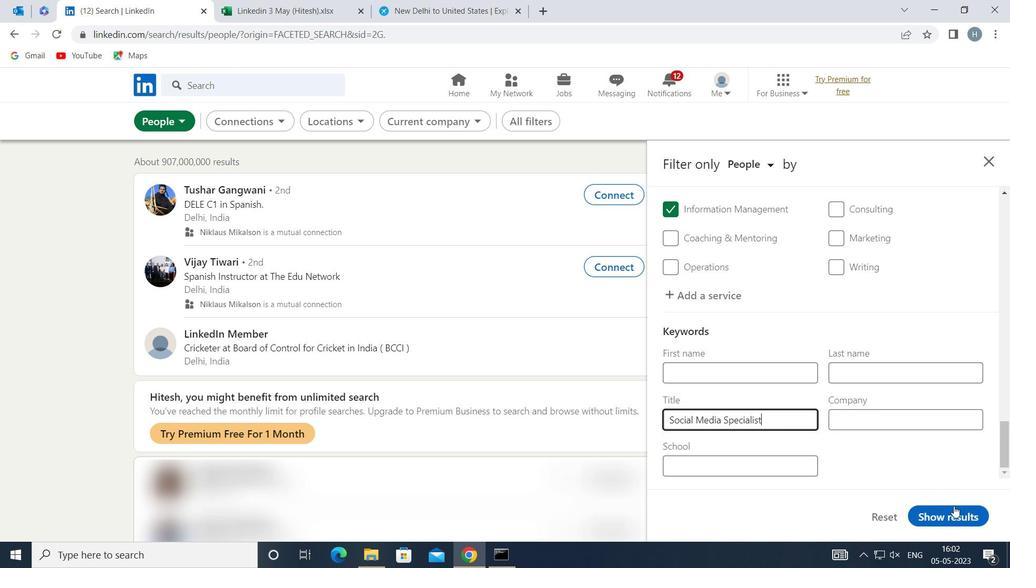 
Action: Mouse pressed left at (959, 514)
Screenshot: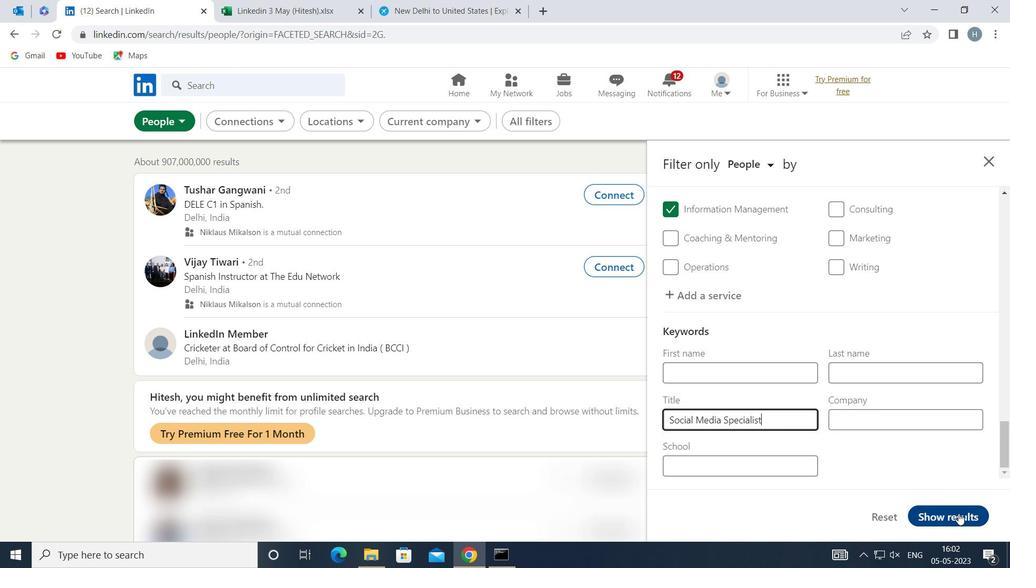 
Action: Mouse moved to (796, 424)
Screenshot: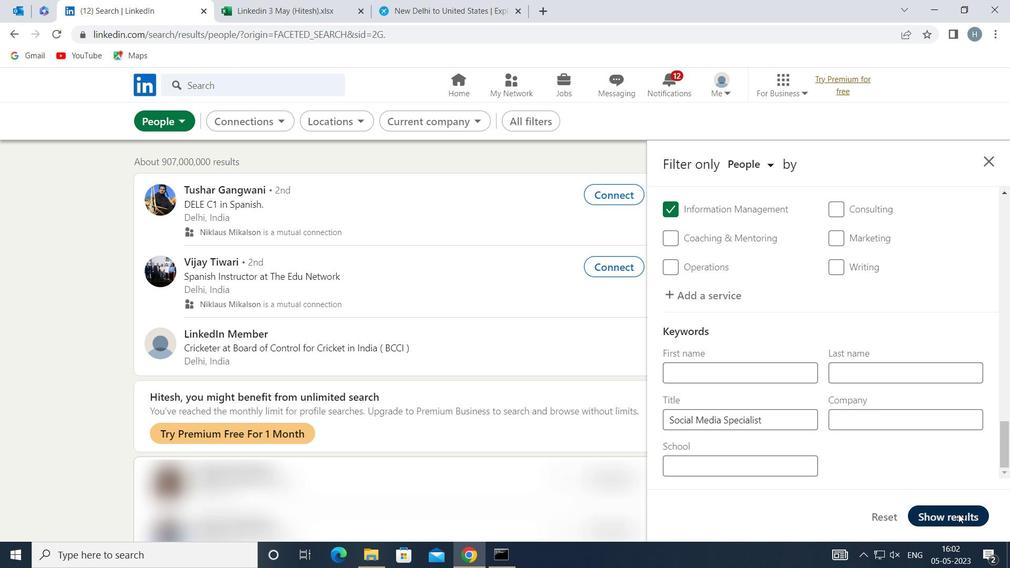 
